 Task: Define due dates for tasks focused on acquiring and integrating external data.
Action: Mouse moved to (113, 269)
Screenshot: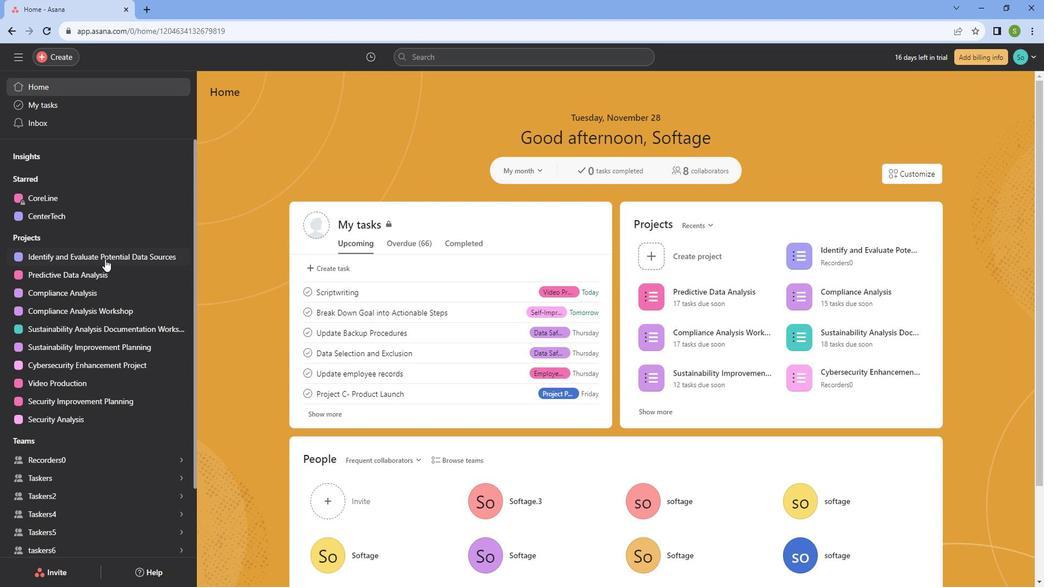 
Action: Mouse pressed left at (113, 269)
Screenshot: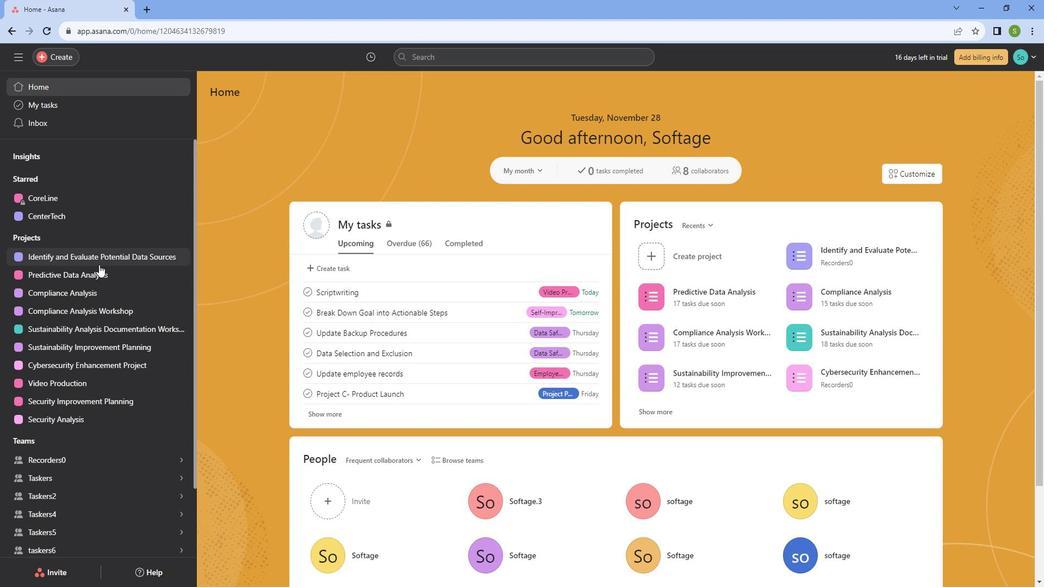
Action: Mouse moved to (275, 335)
Screenshot: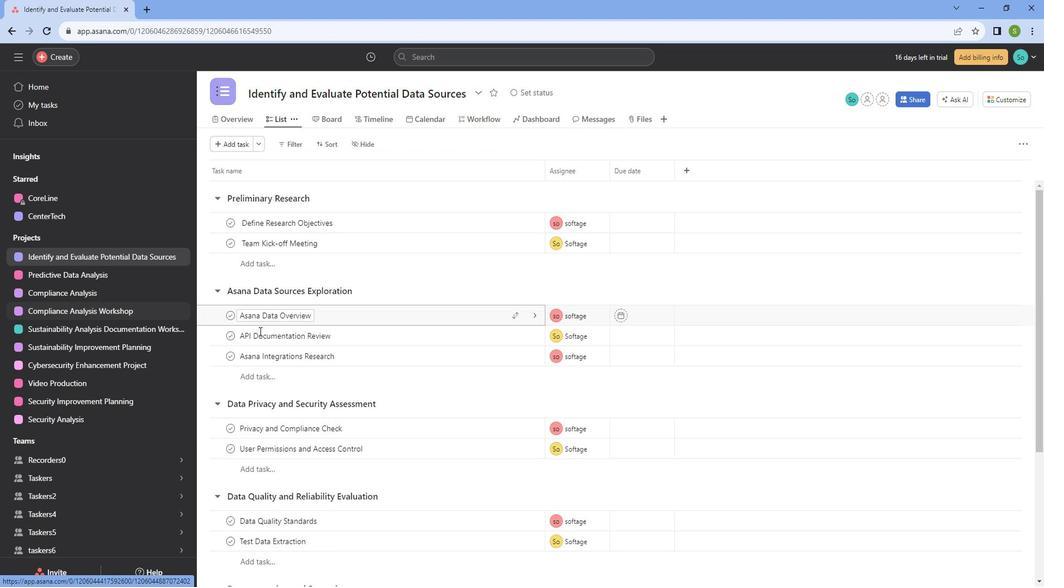 
Action: Mouse scrolled (275, 335) with delta (0, 0)
Screenshot: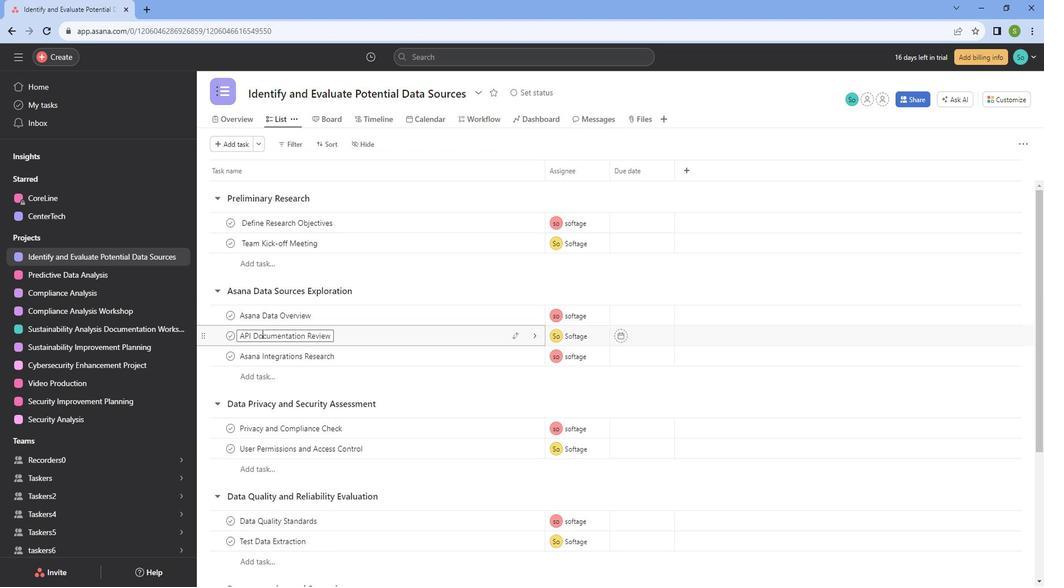 
Action: Mouse scrolled (275, 335) with delta (0, 0)
Screenshot: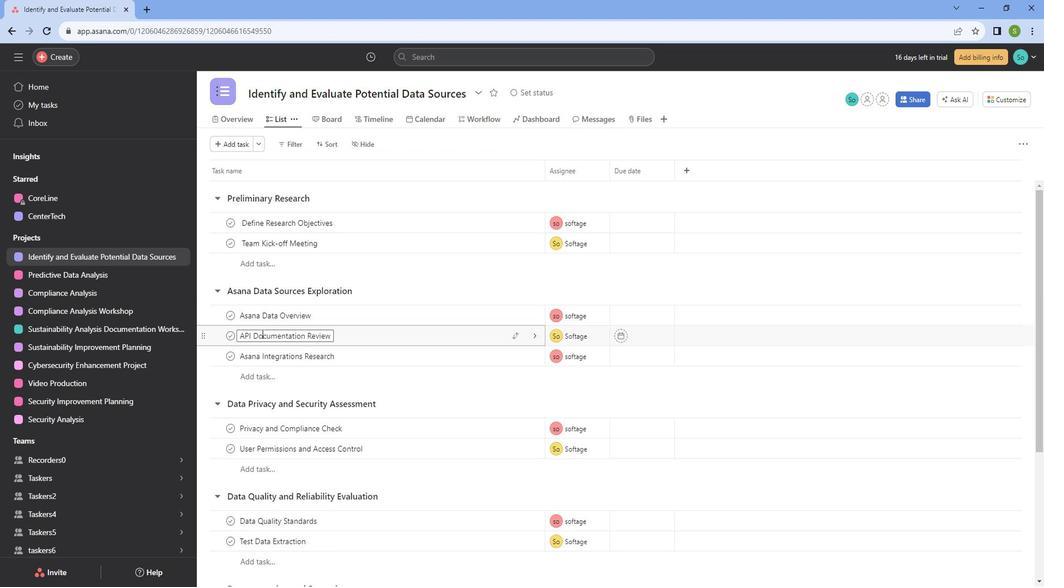 
Action: Mouse scrolled (275, 335) with delta (0, 0)
Screenshot: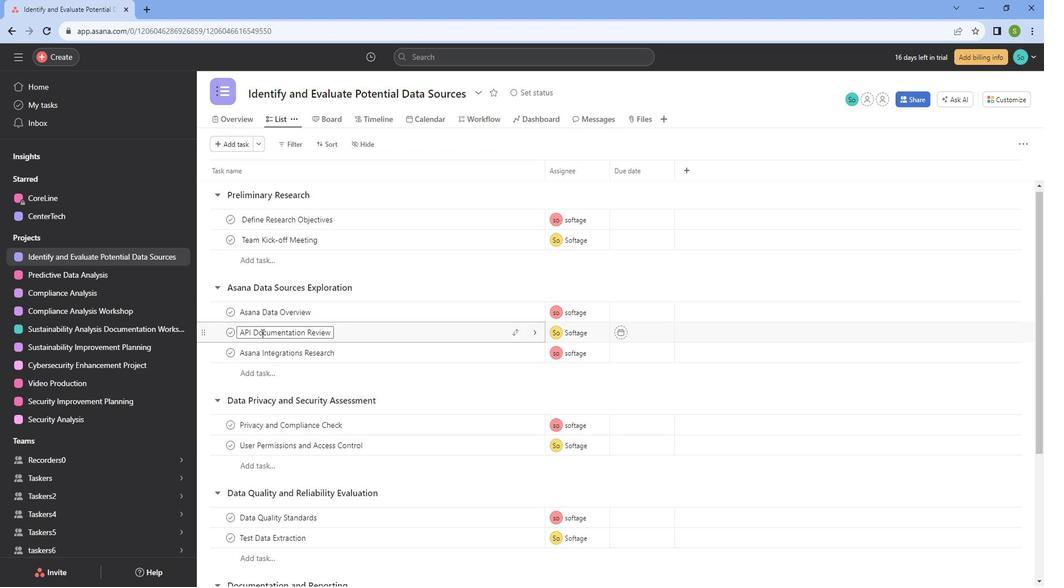
Action: Mouse scrolled (275, 335) with delta (0, 0)
Screenshot: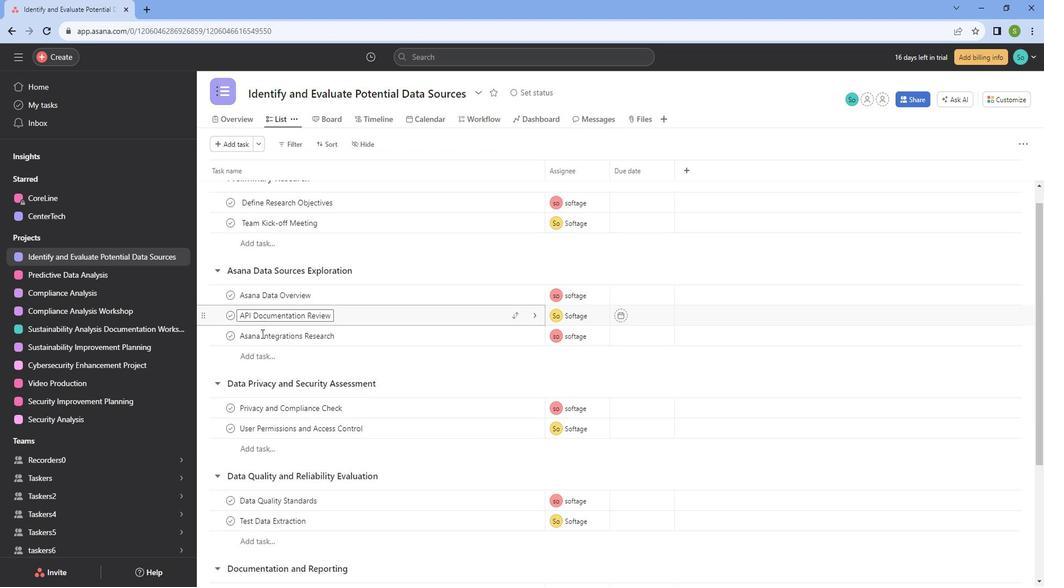 
Action: Mouse scrolled (275, 336) with delta (0, 0)
Screenshot: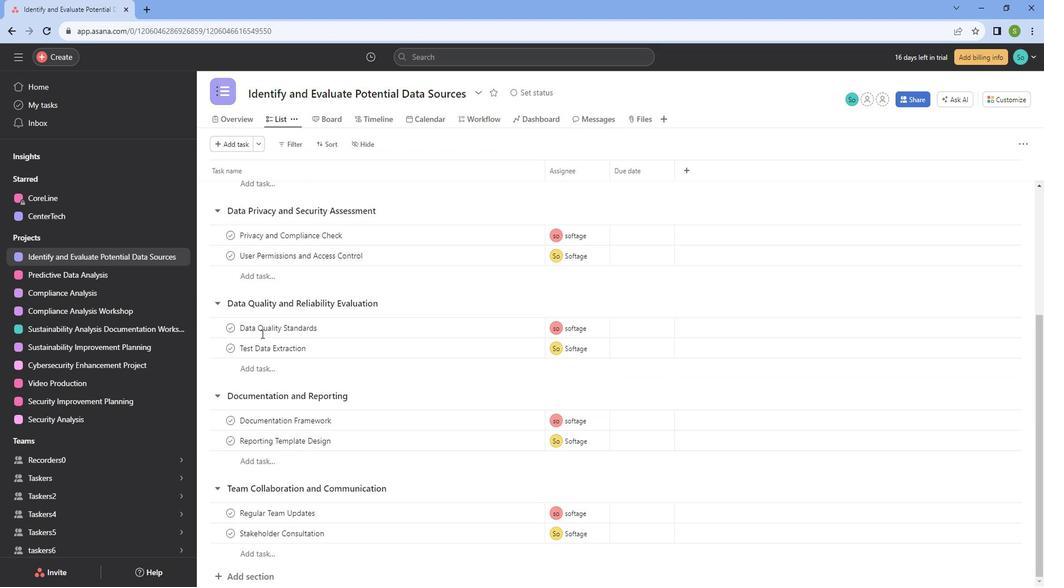 
Action: Mouse scrolled (275, 335) with delta (0, 0)
Screenshot: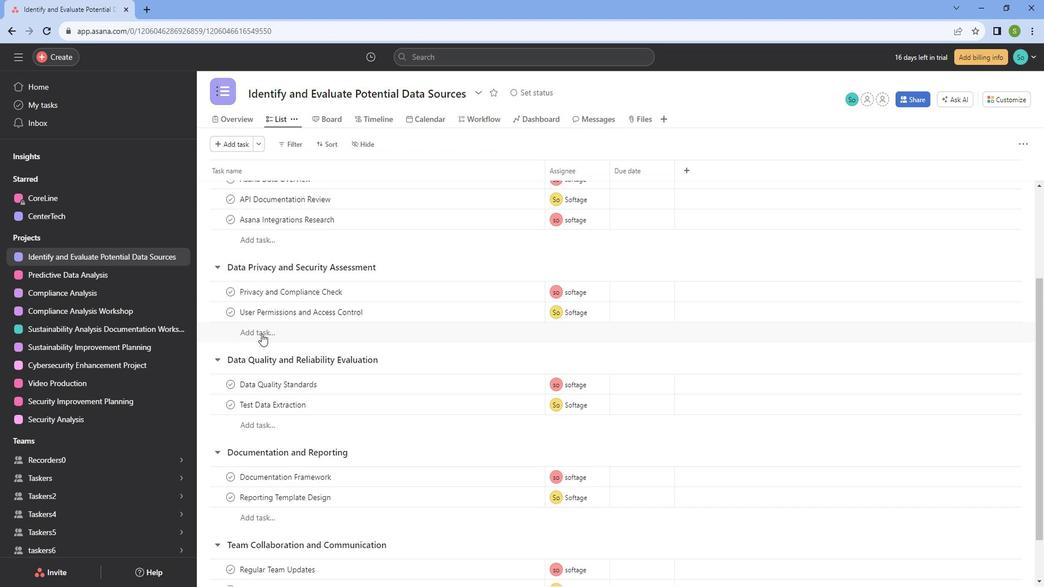 
Action: Mouse moved to (648, 331)
Screenshot: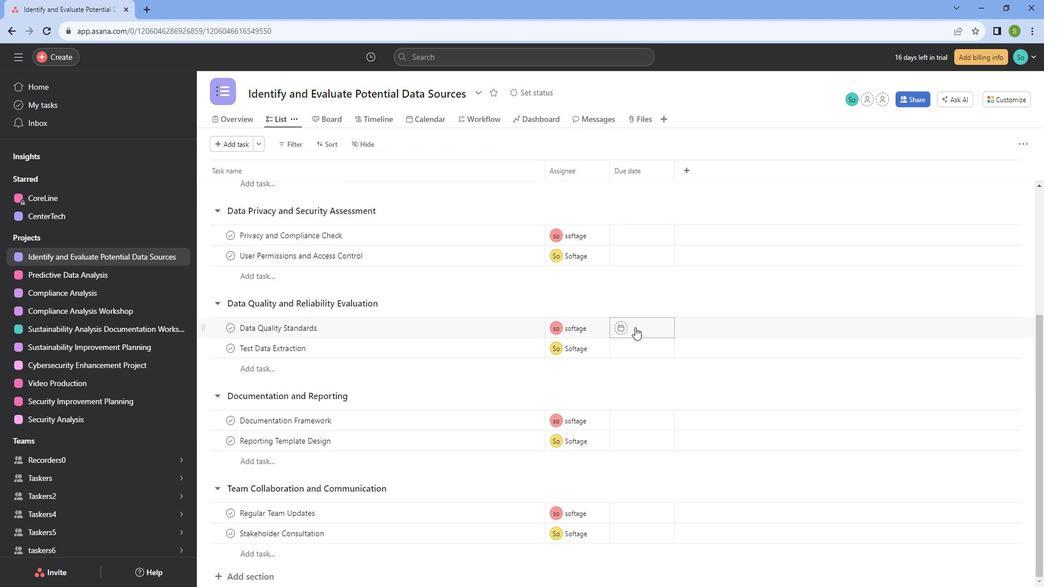 
Action: Mouse pressed left at (648, 331)
Screenshot: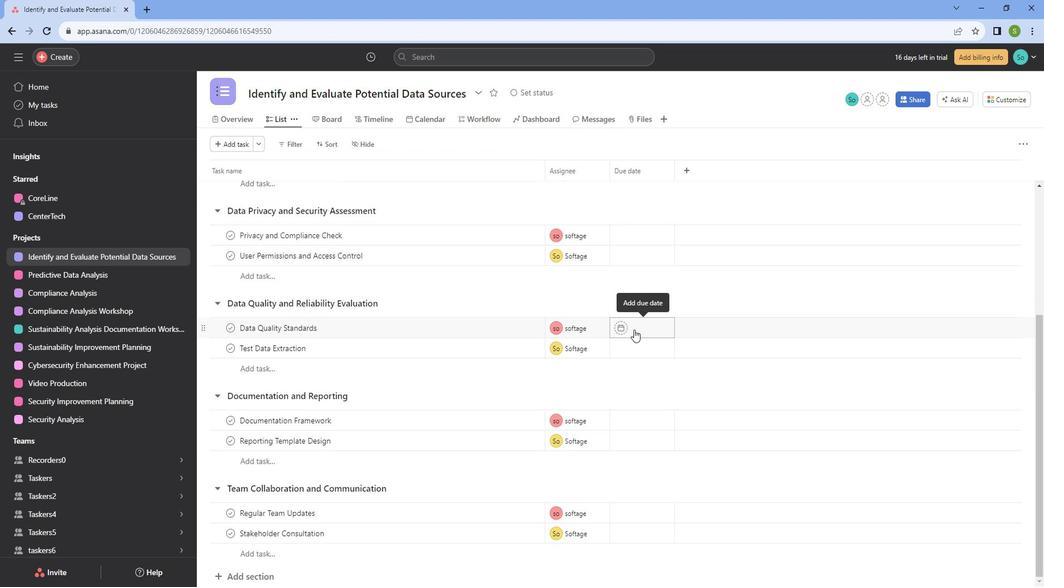 
Action: Mouse moved to (759, 386)
Screenshot: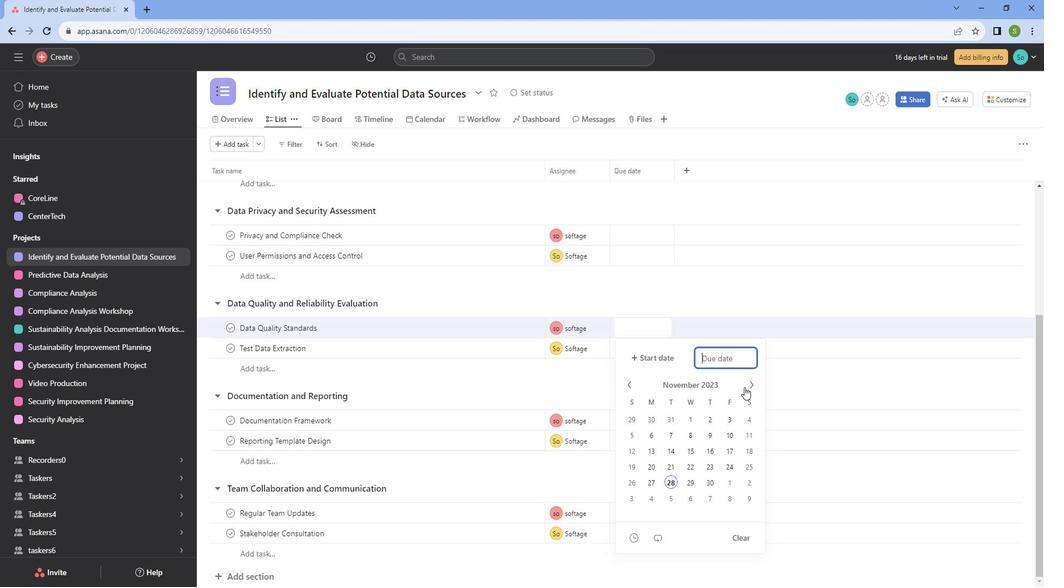 
Action: Mouse pressed left at (759, 386)
Screenshot: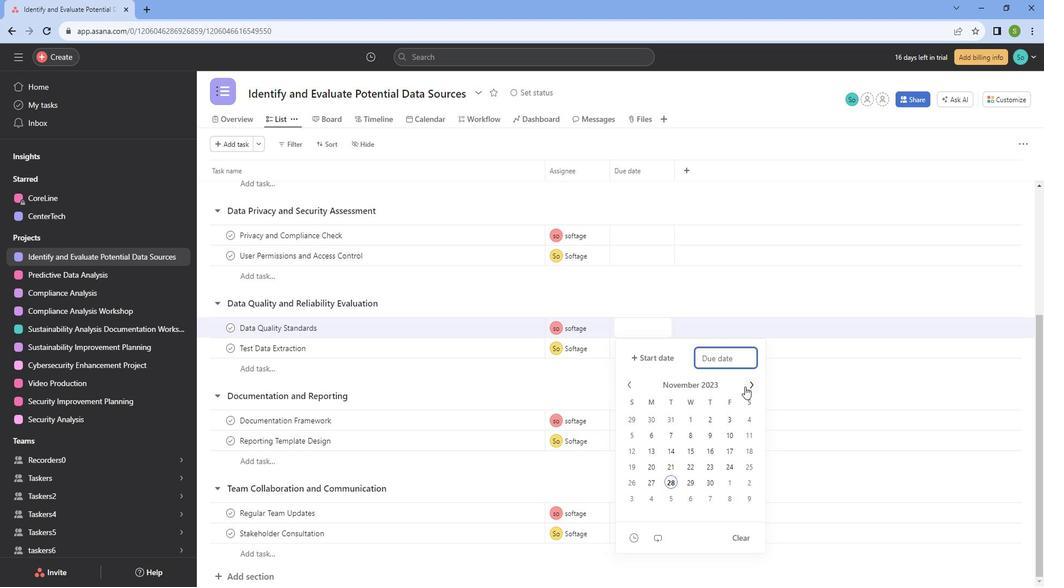 
Action: Mouse pressed left at (759, 386)
Screenshot: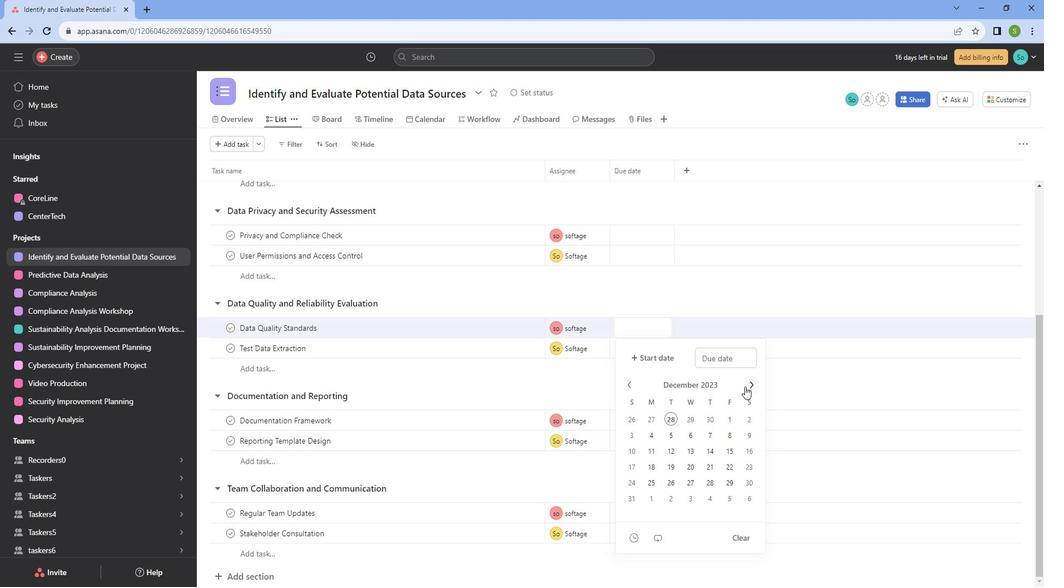 
Action: Mouse moved to (639, 383)
Screenshot: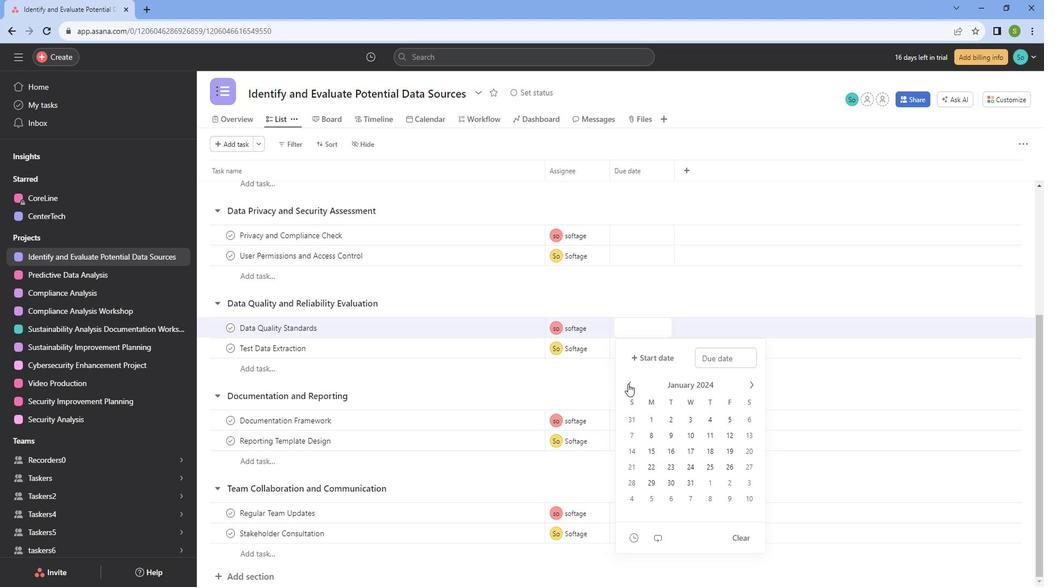 
Action: Mouse pressed left at (639, 383)
Screenshot: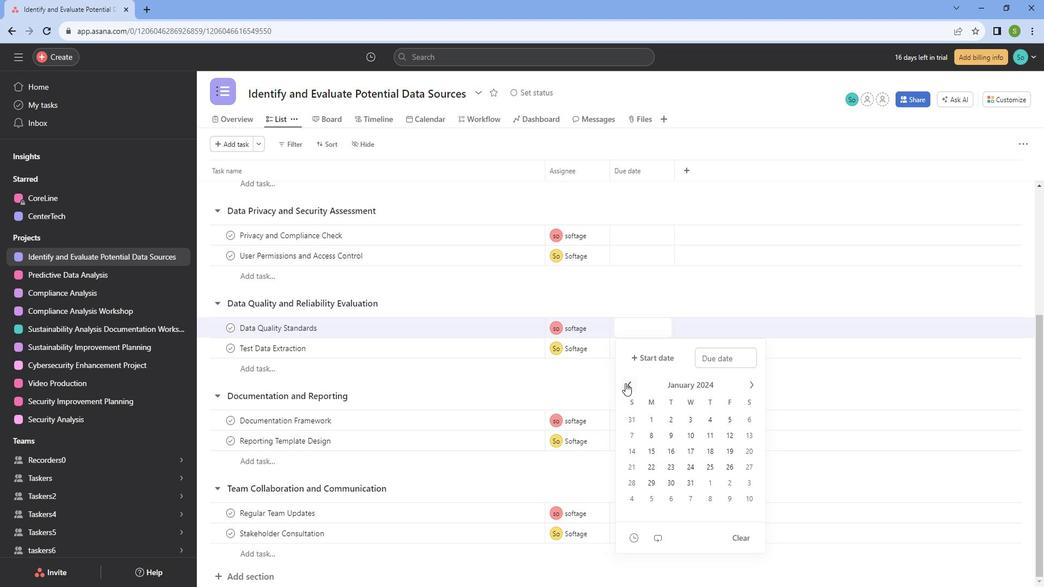 
Action: Mouse moved to (684, 449)
Screenshot: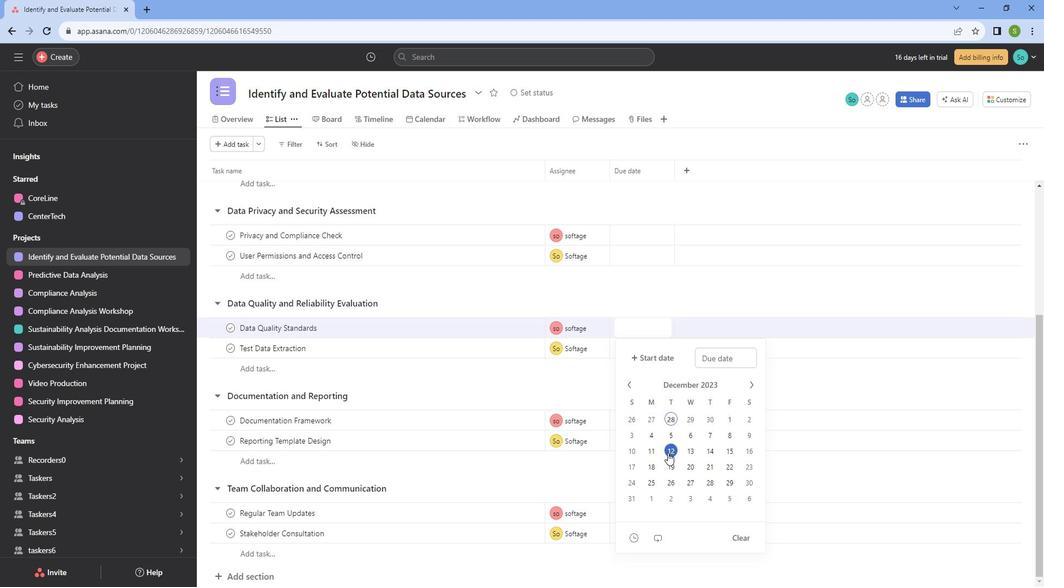 
Action: Mouse pressed left at (684, 449)
Screenshot: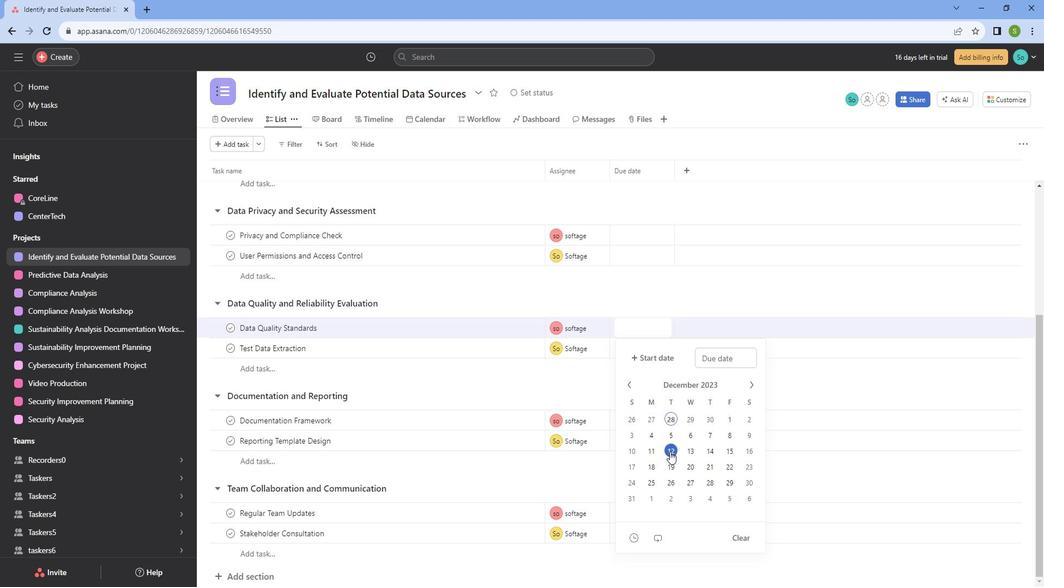 
Action: Mouse moved to (664, 449)
Screenshot: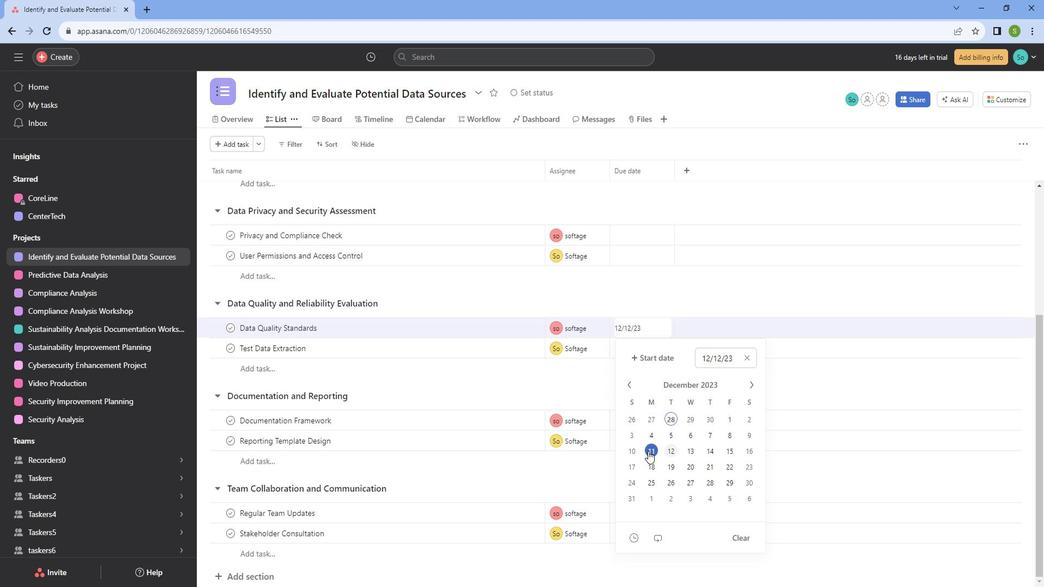 
Action: Mouse pressed left at (664, 449)
Screenshot: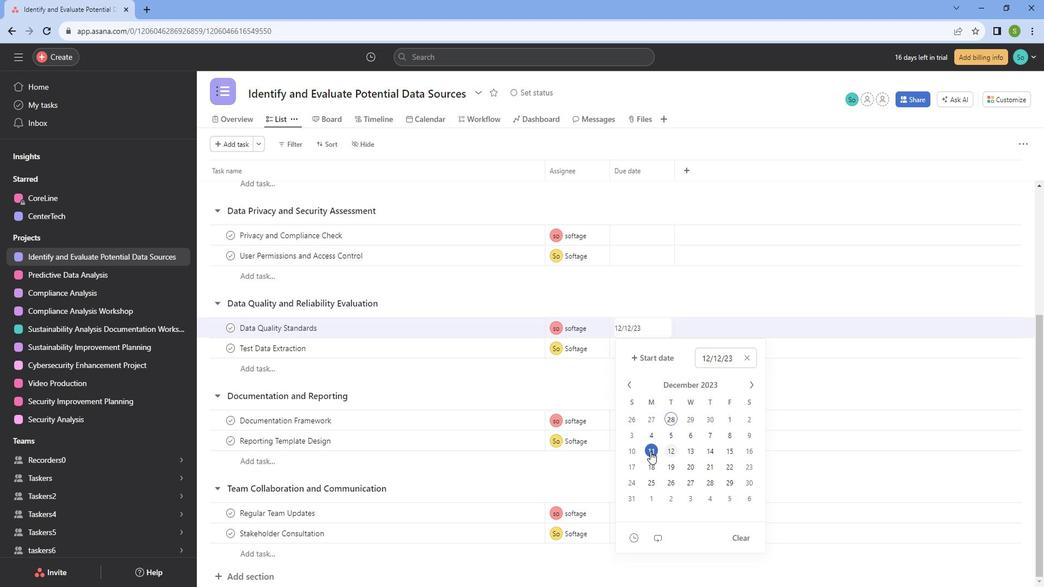 
Action: Mouse moved to (602, 389)
Screenshot: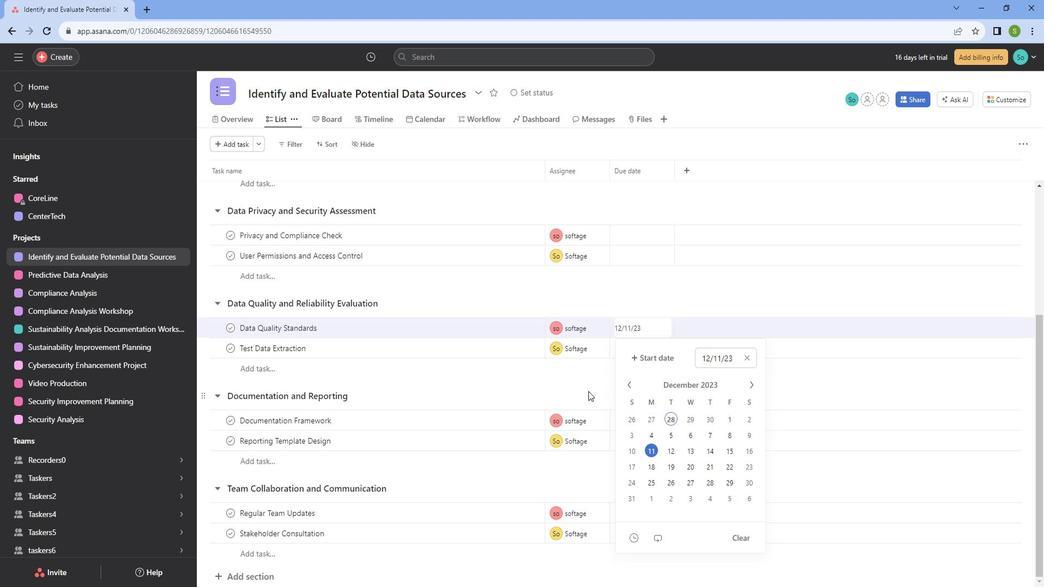 
Action: Mouse pressed left at (602, 389)
Screenshot: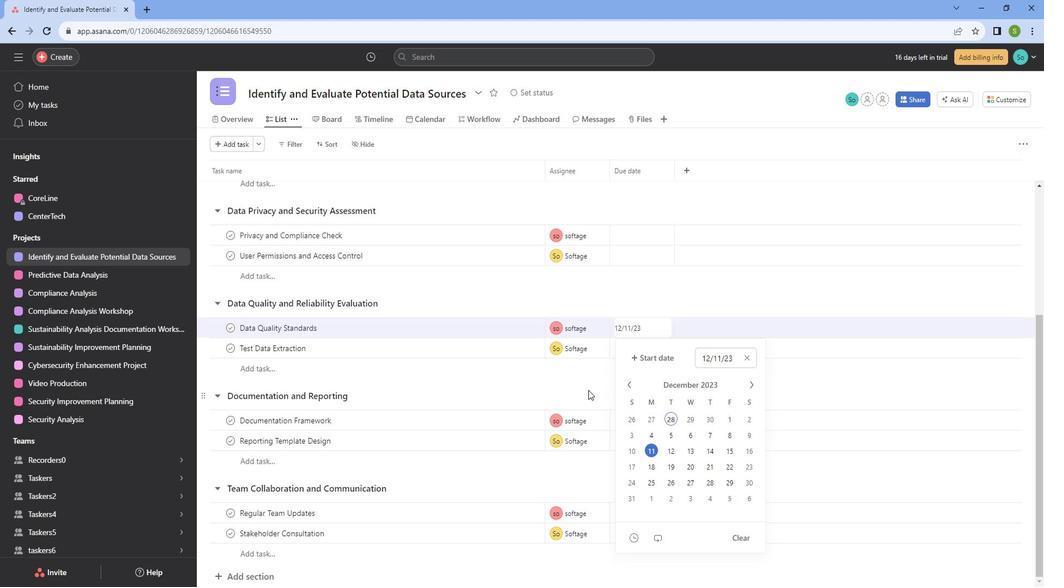 
Action: Mouse moved to (642, 348)
Screenshot: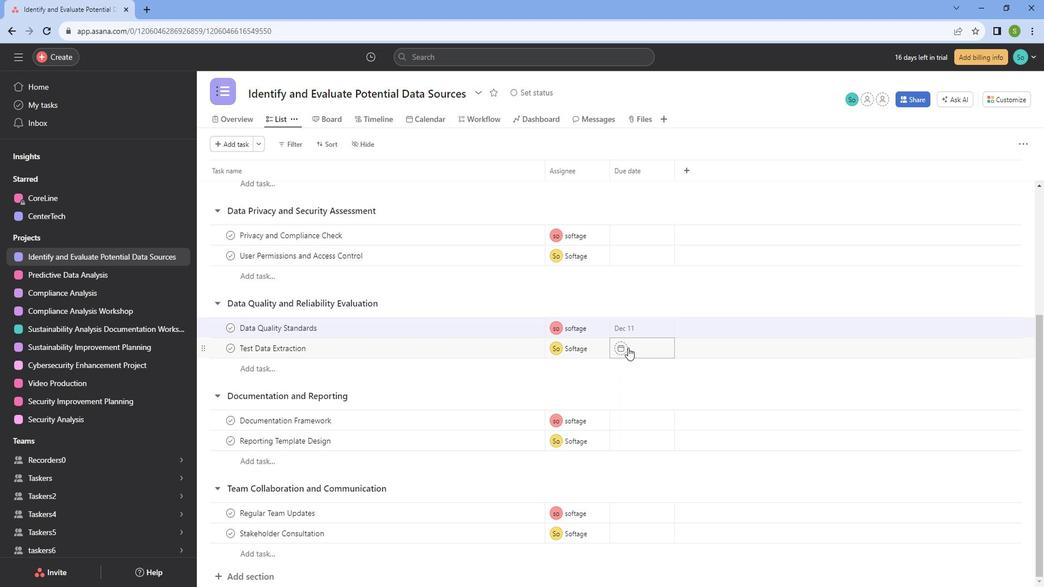 
Action: Mouse pressed left at (642, 348)
Screenshot: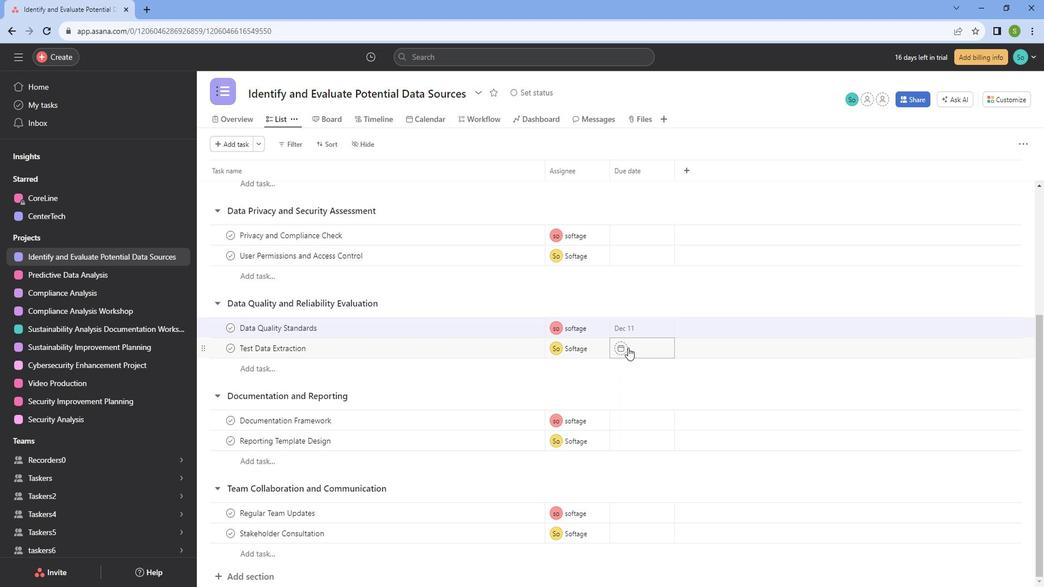 
Action: Mouse moved to (757, 402)
Screenshot: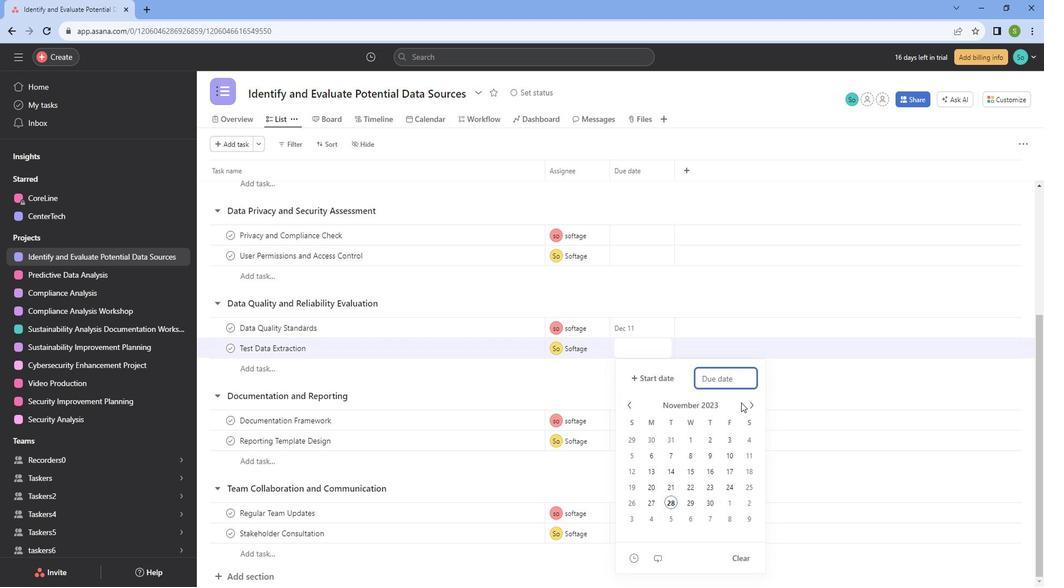 
Action: Mouse pressed left at (757, 402)
Screenshot: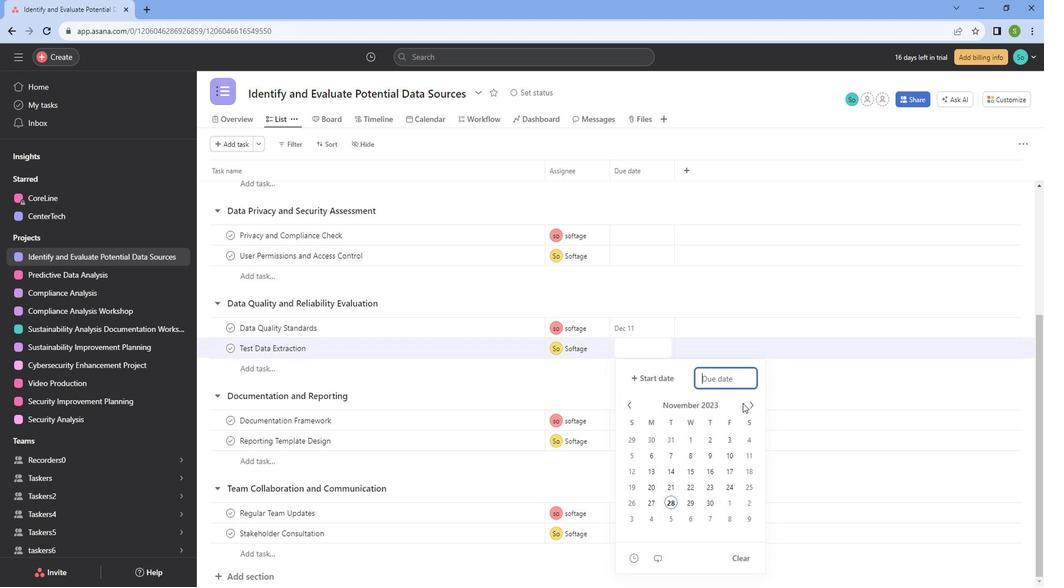 
Action: Mouse moved to (763, 401)
Screenshot: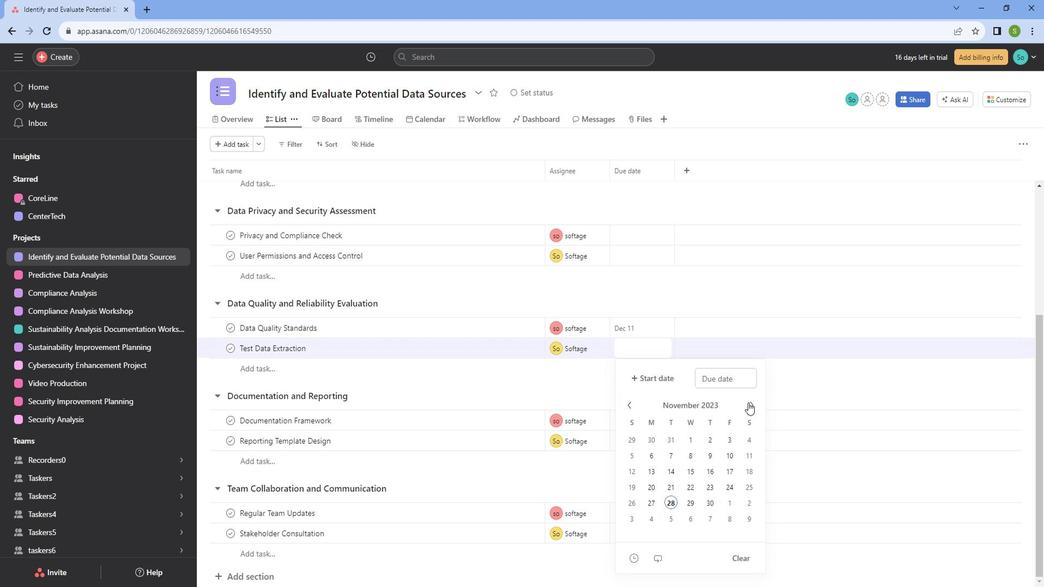 
Action: Mouse pressed left at (763, 401)
Screenshot: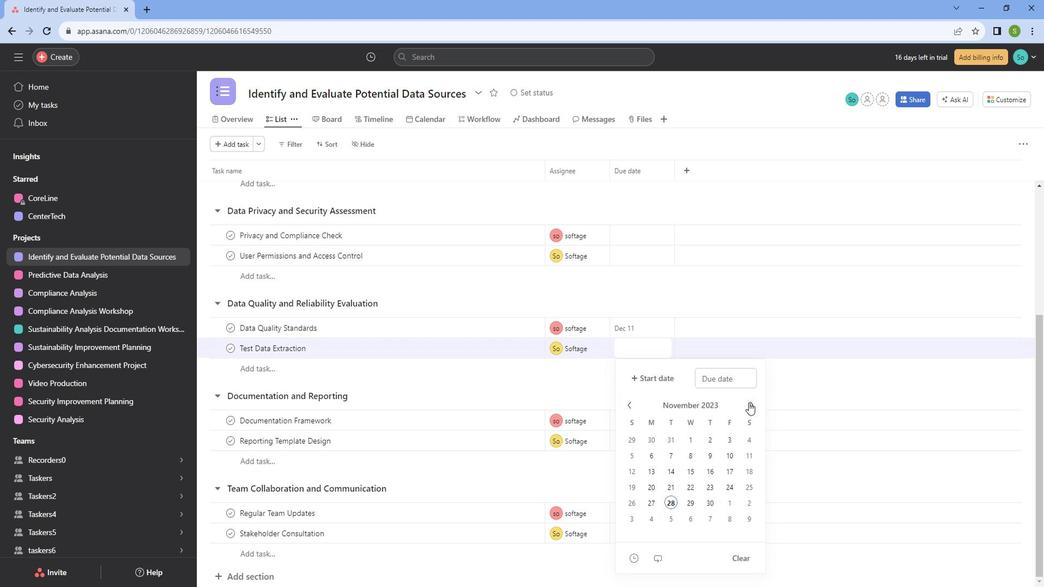 
Action: Mouse moved to (667, 469)
Screenshot: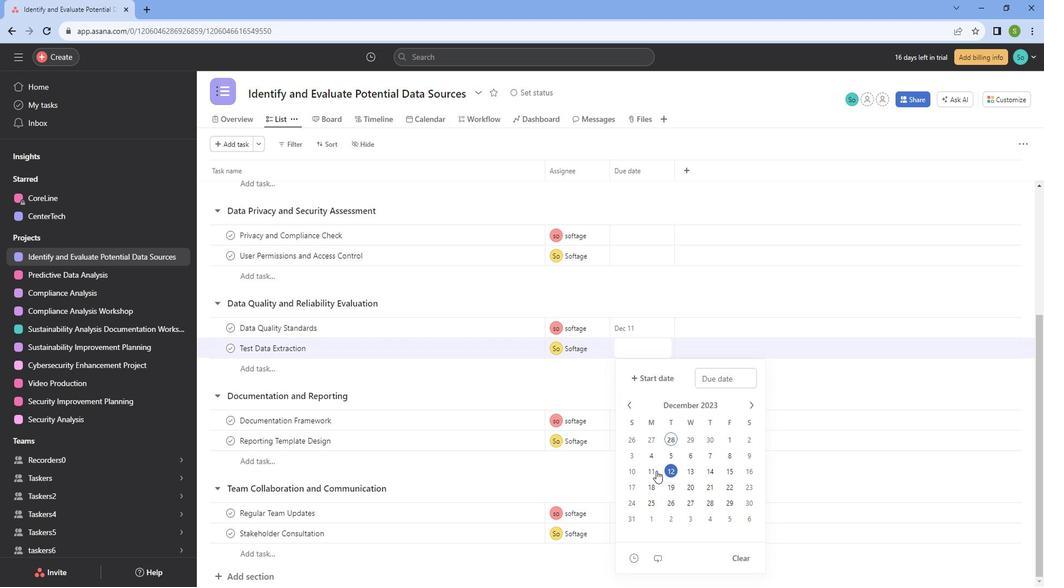
Action: Mouse pressed left at (667, 469)
Screenshot: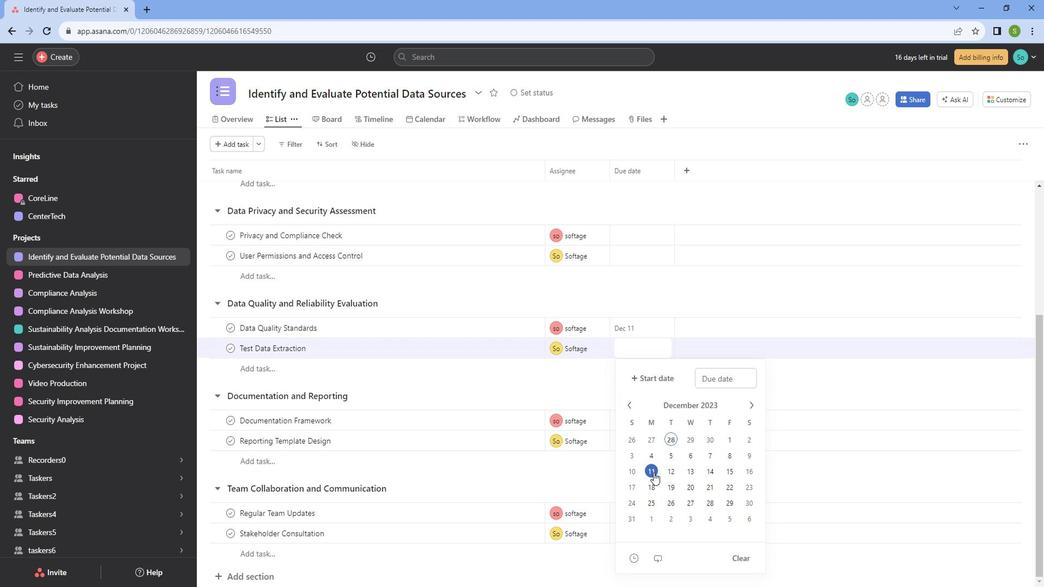 
Action: Mouse moved to (598, 386)
Screenshot: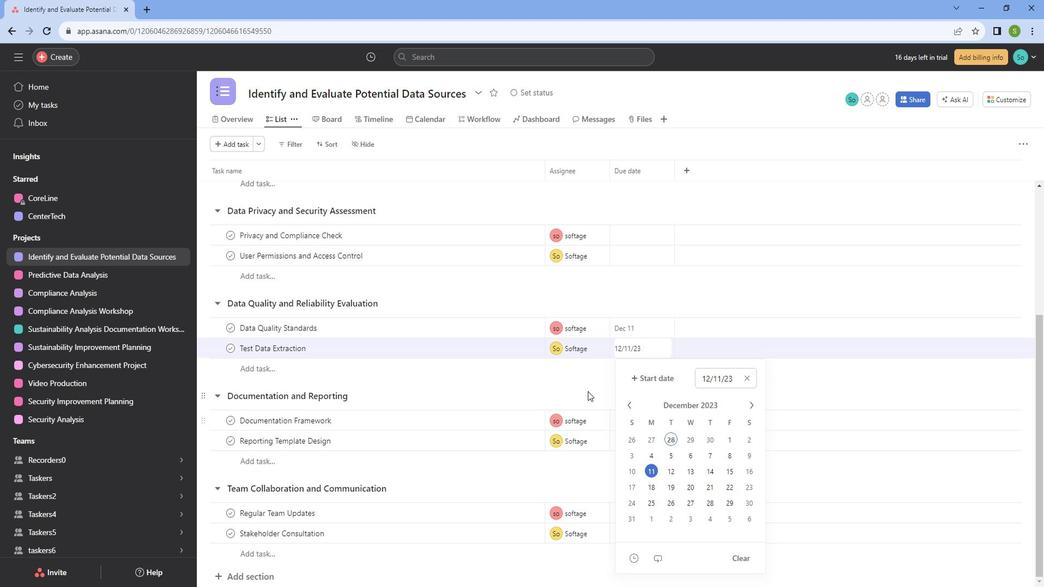 
Action: Mouse pressed left at (598, 386)
Screenshot: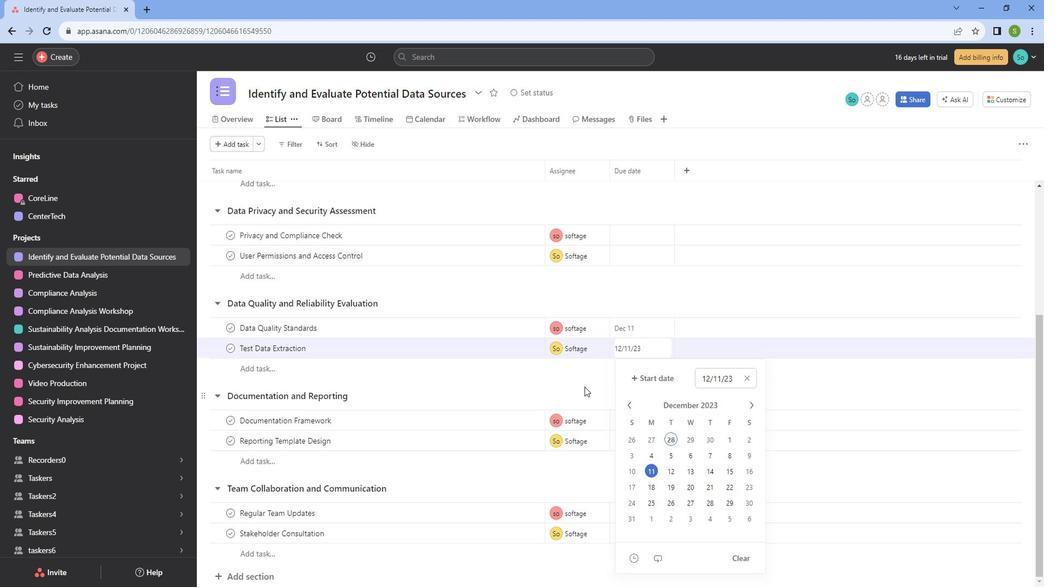 
Action: Mouse scrolled (598, 386) with delta (0, 0)
Screenshot: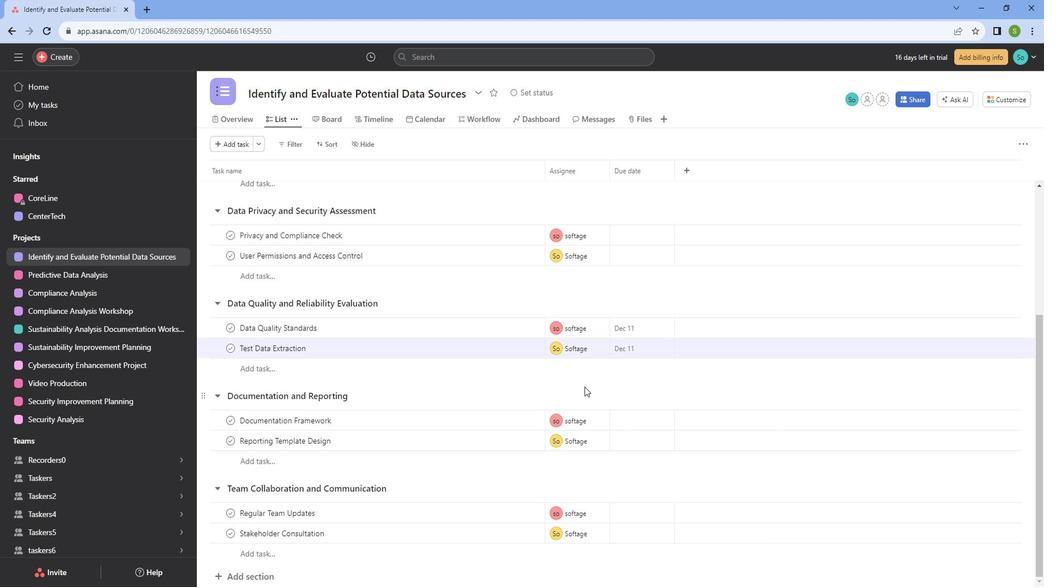 
Action: Mouse scrolled (598, 386) with delta (0, 0)
Screenshot: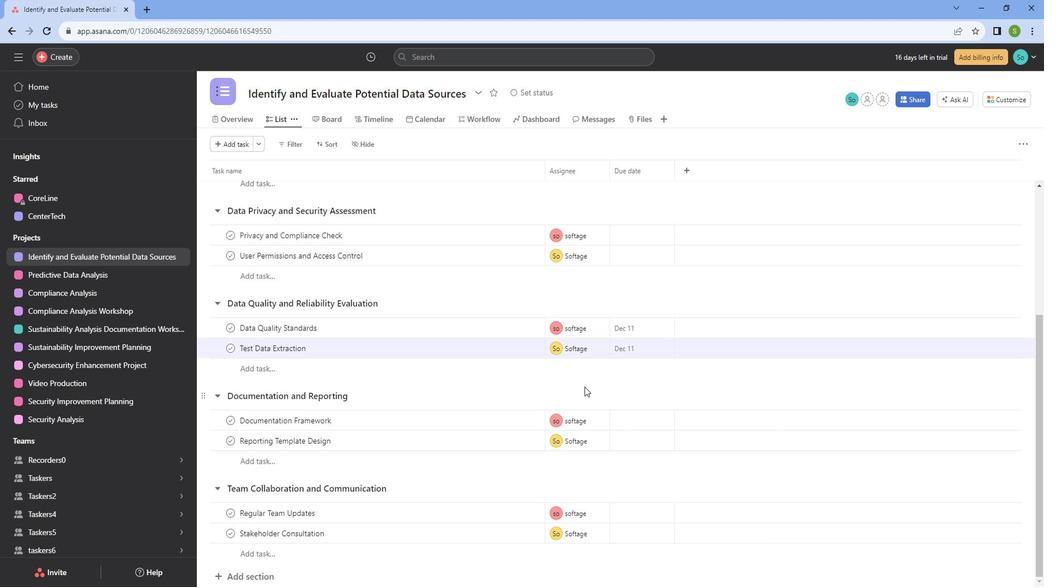 
Action: Mouse scrolled (598, 386) with delta (0, 0)
Screenshot: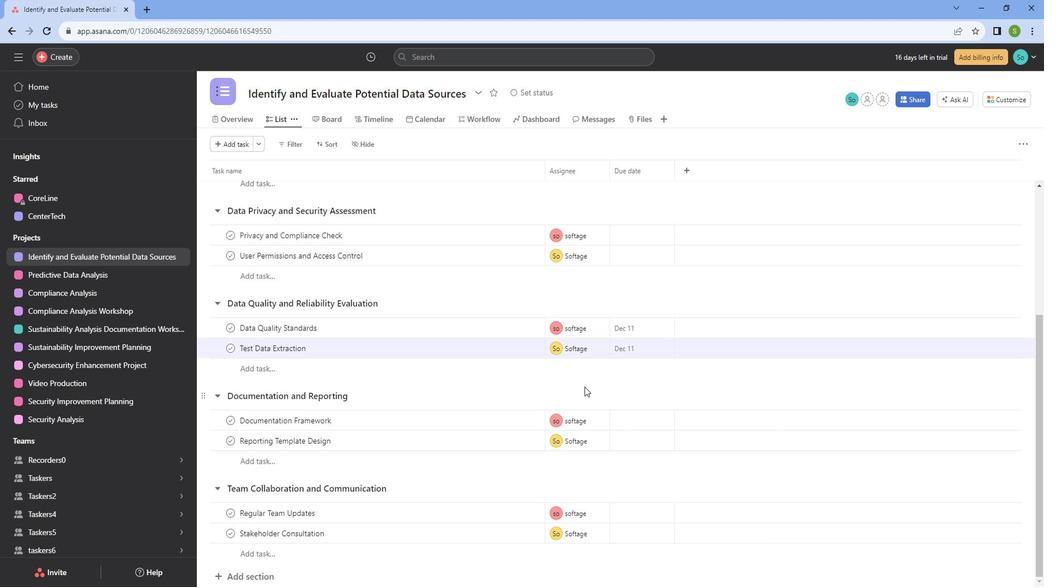 
Action: Mouse moved to (658, 424)
Screenshot: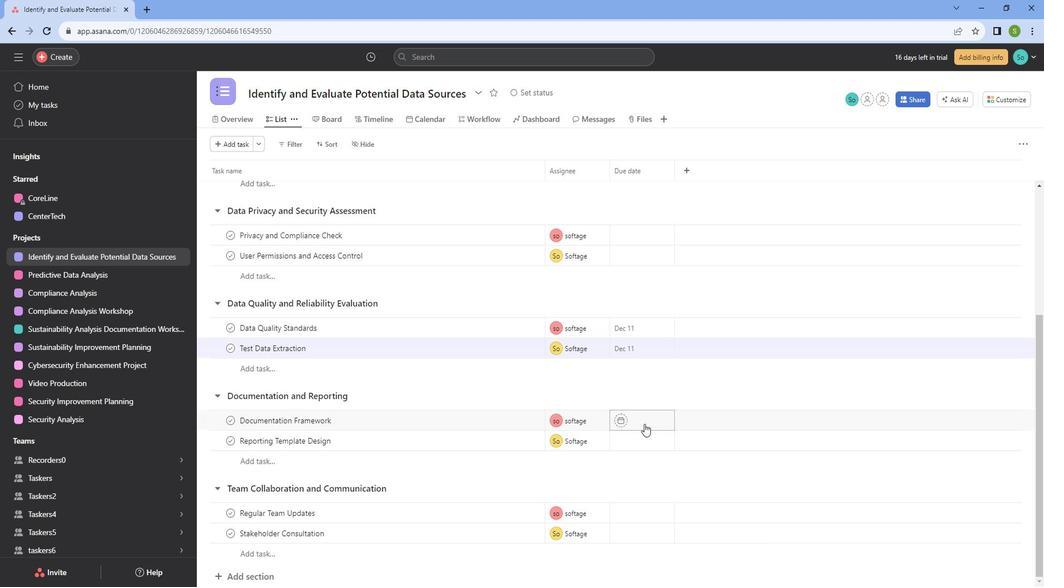 
Action: Mouse pressed left at (658, 424)
Screenshot: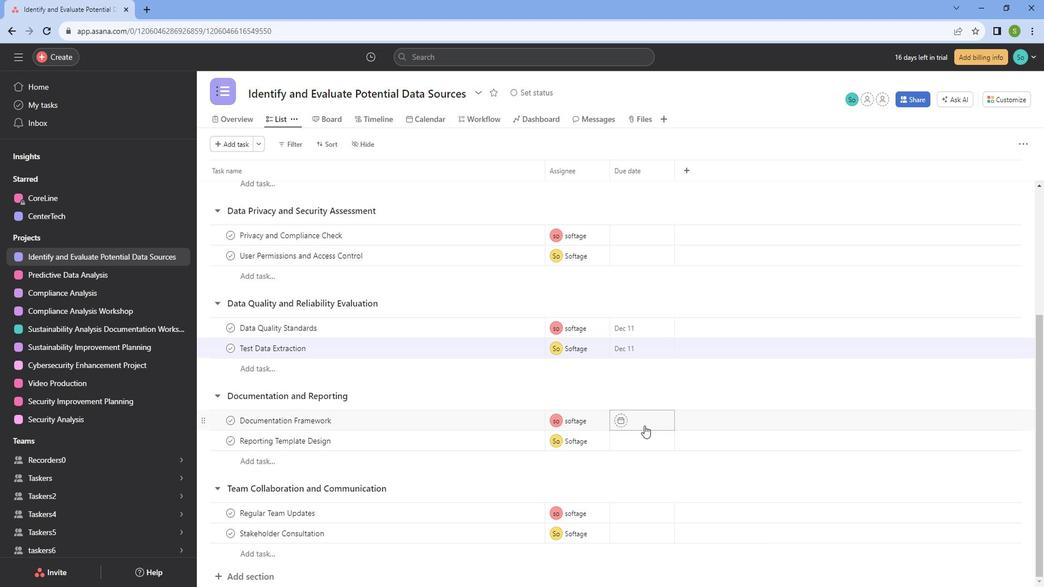 
Action: Mouse moved to (767, 244)
Screenshot: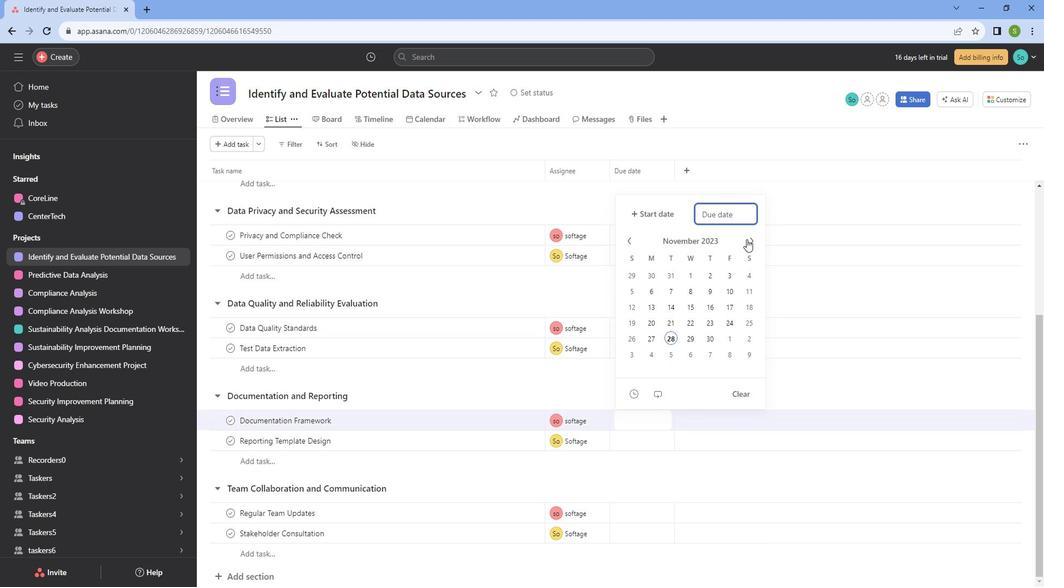 
Action: Mouse pressed left at (767, 244)
Screenshot: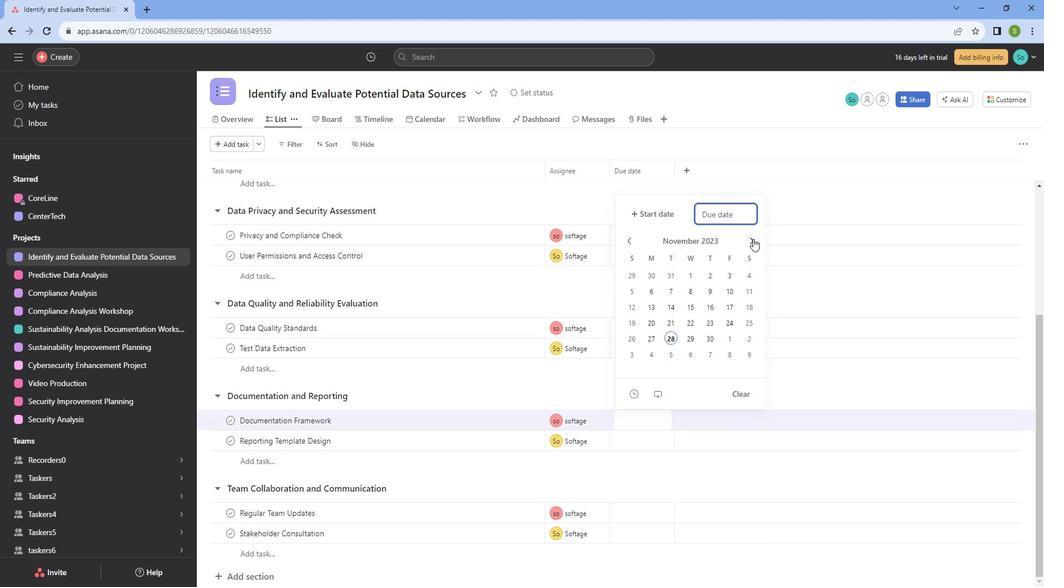 
Action: Mouse moved to (686, 313)
Screenshot: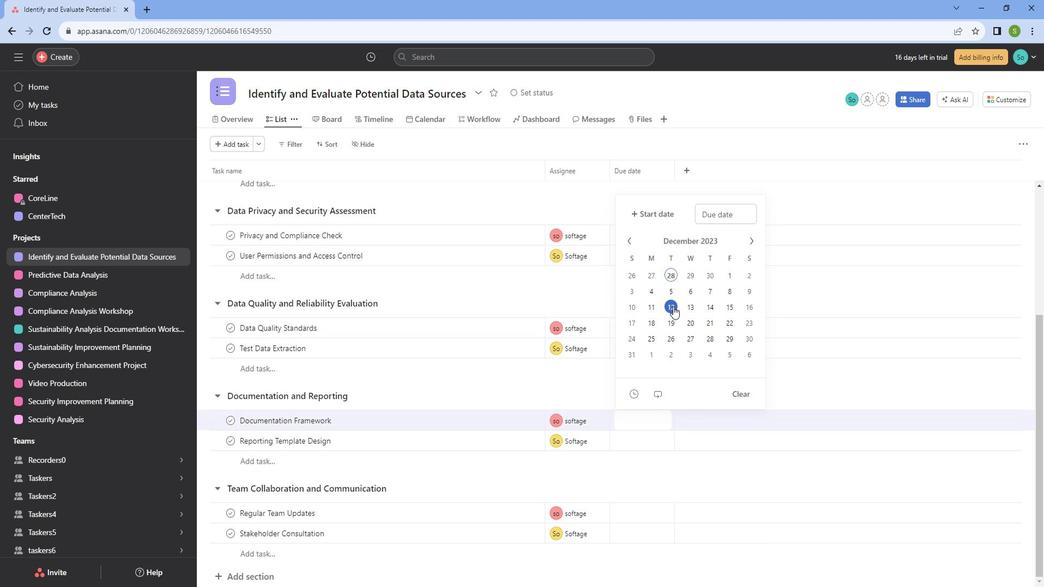 
Action: Mouse pressed left at (686, 313)
Screenshot: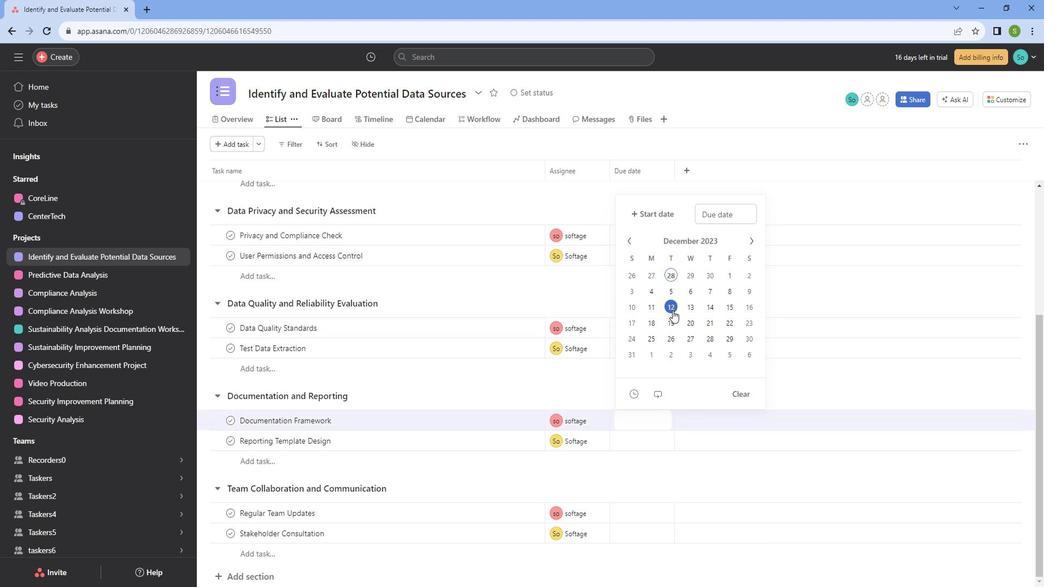 
Action: Mouse moved to (600, 473)
Screenshot: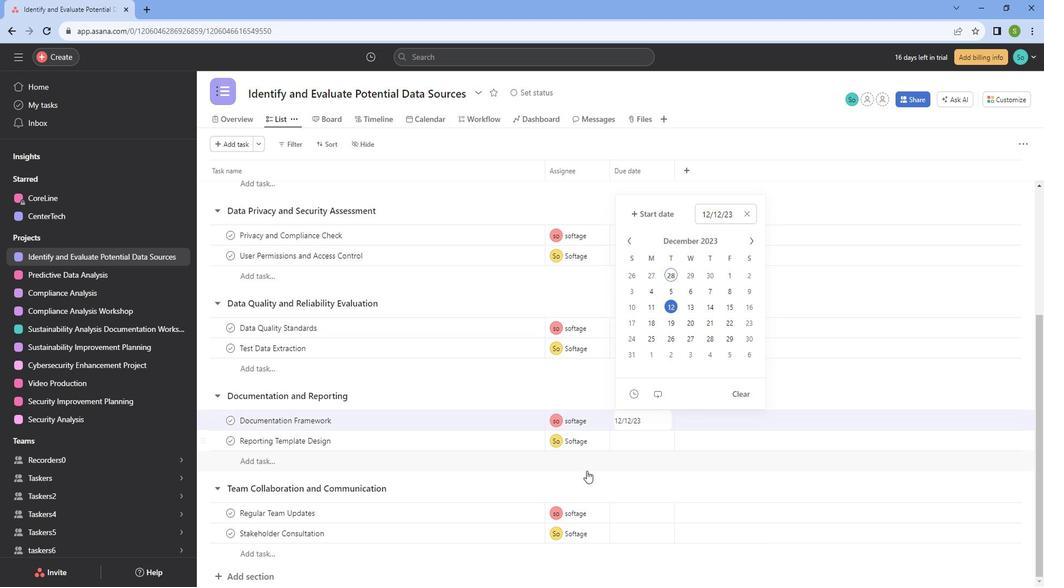 
Action: Mouse pressed left at (600, 473)
Screenshot: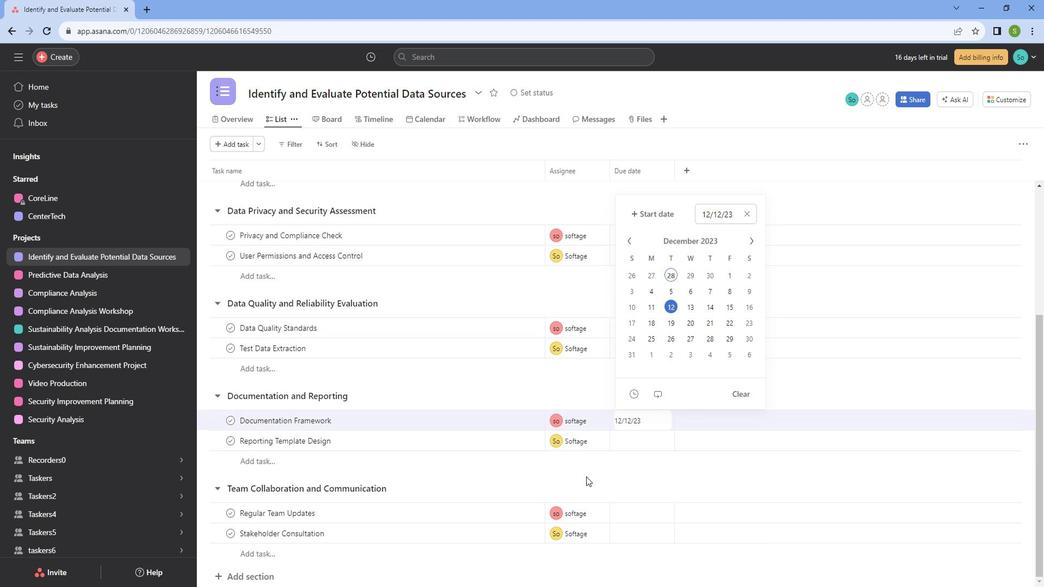 
Action: Mouse moved to (640, 432)
Screenshot: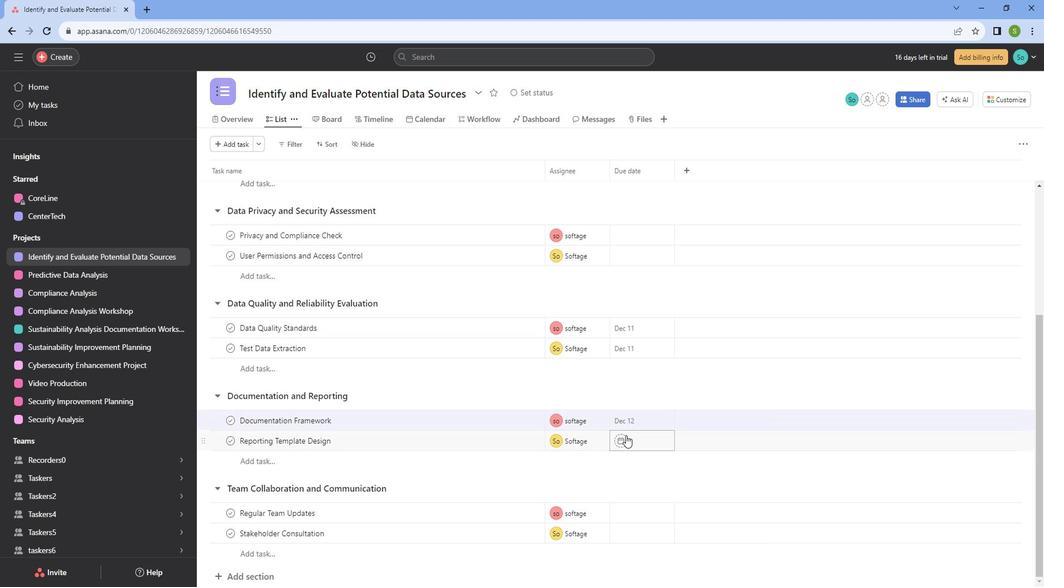 
Action: Mouse pressed left at (640, 432)
Screenshot: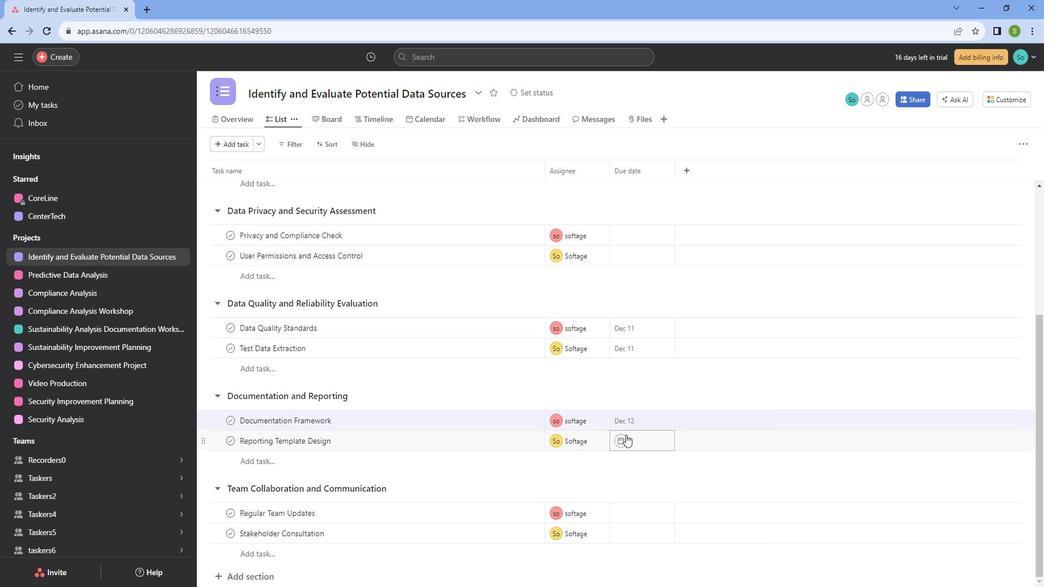 
Action: Mouse moved to (762, 265)
Screenshot: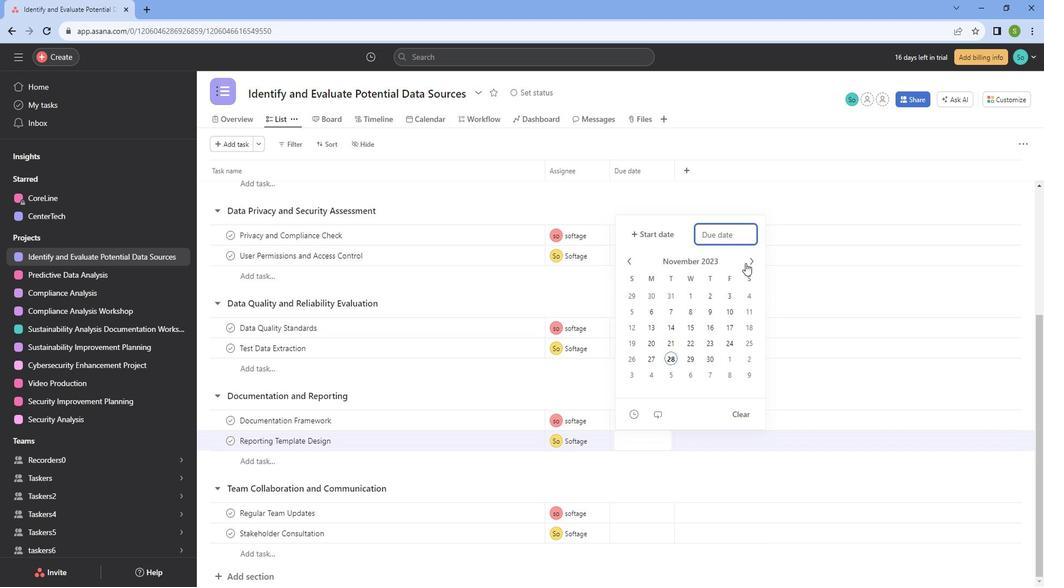 
Action: Mouse pressed left at (762, 265)
Screenshot: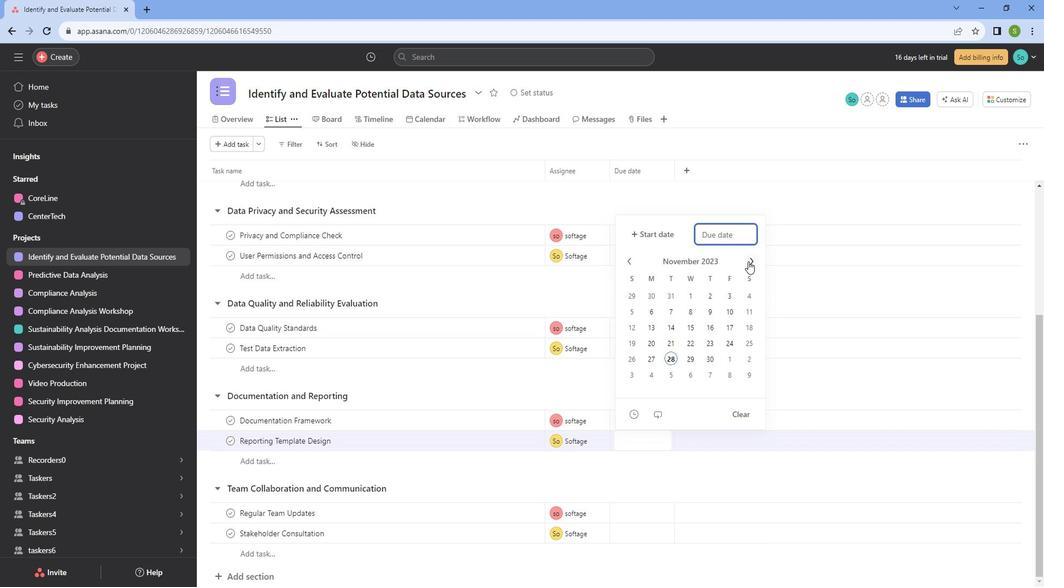 
Action: Mouse moved to (689, 335)
Screenshot: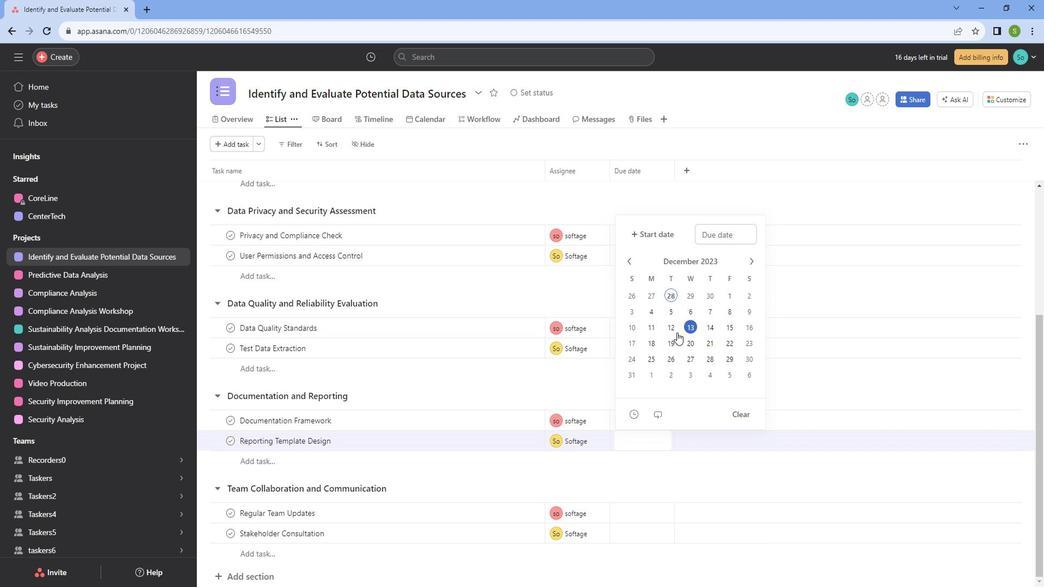 
Action: Mouse pressed left at (689, 335)
Screenshot: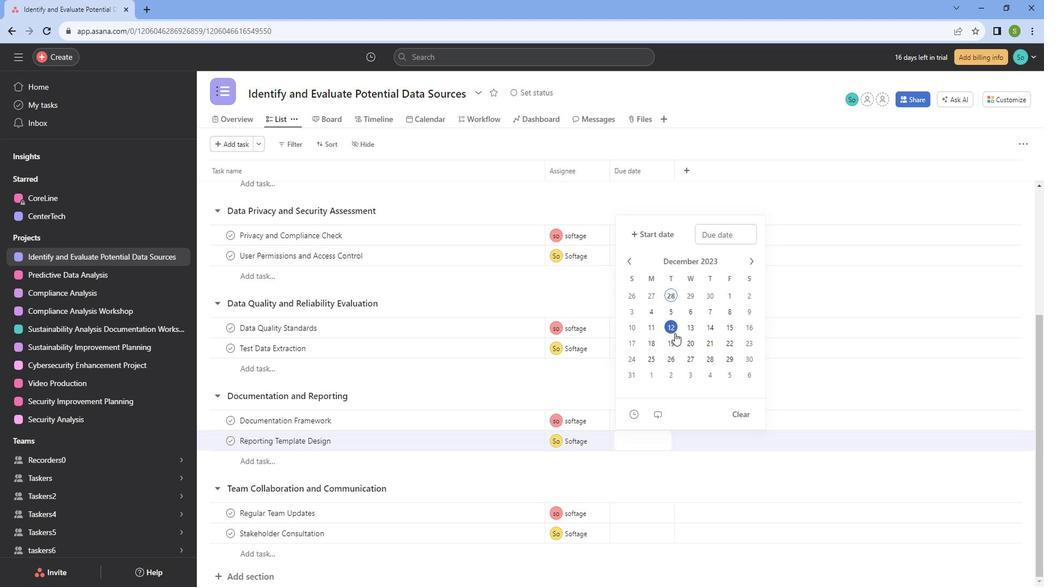 
Action: Mouse moved to (624, 479)
Screenshot: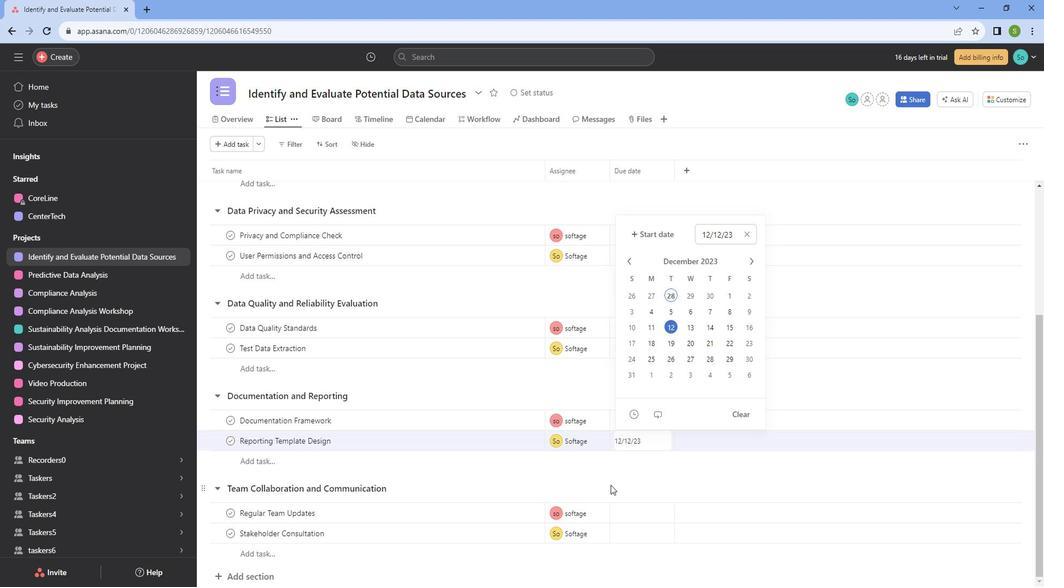 
Action: Mouse pressed left at (624, 479)
Screenshot: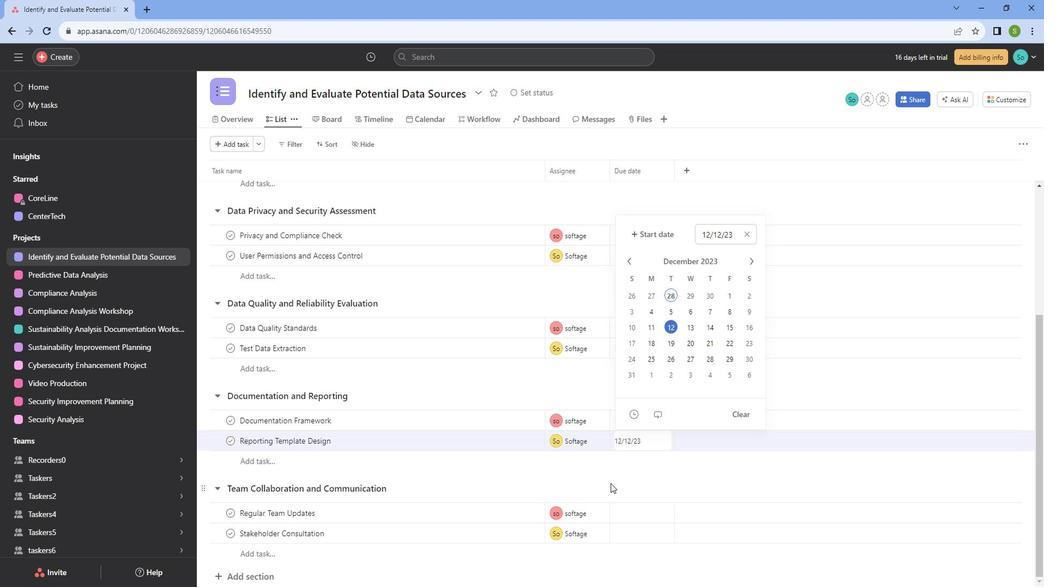 
Action: Mouse moved to (622, 472)
Screenshot: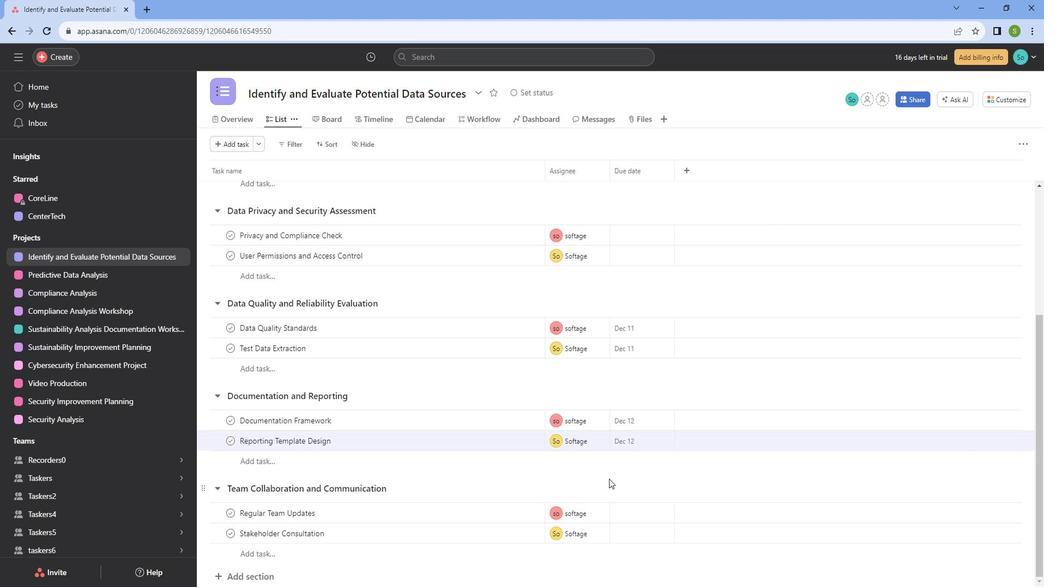 
Action: Mouse scrolled (622, 473) with delta (0, 0)
Screenshot: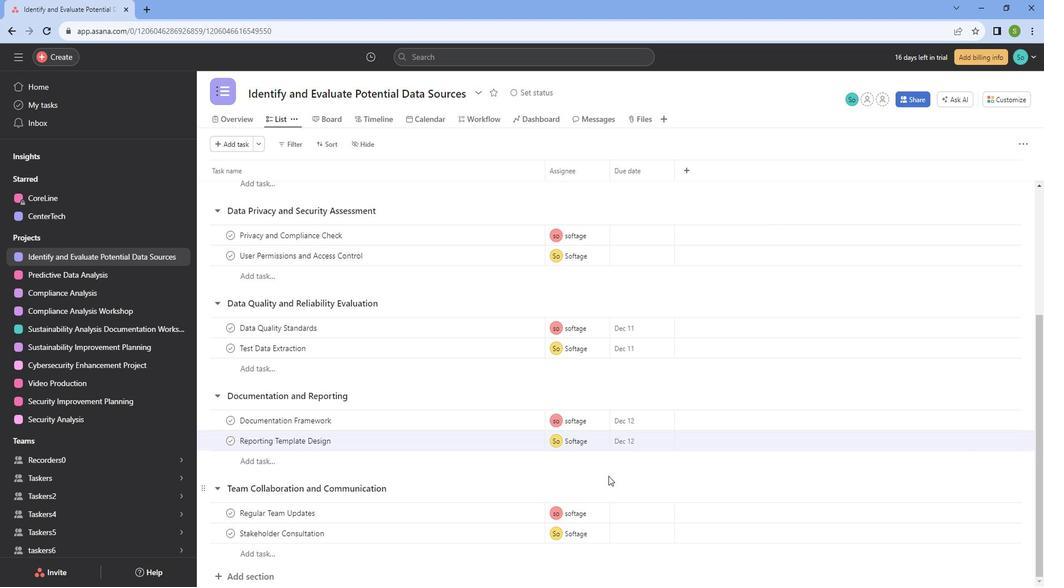 
Action: Mouse scrolled (622, 473) with delta (0, 0)
Screenshot: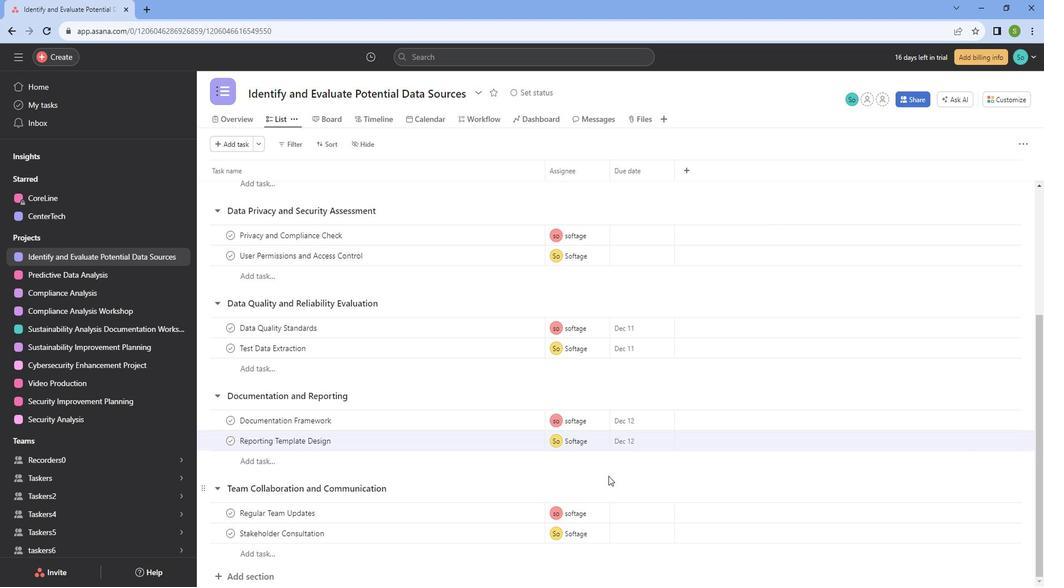 
Action: Mouse scrolled (622, 473) with delta (0, 0)
Screenshot: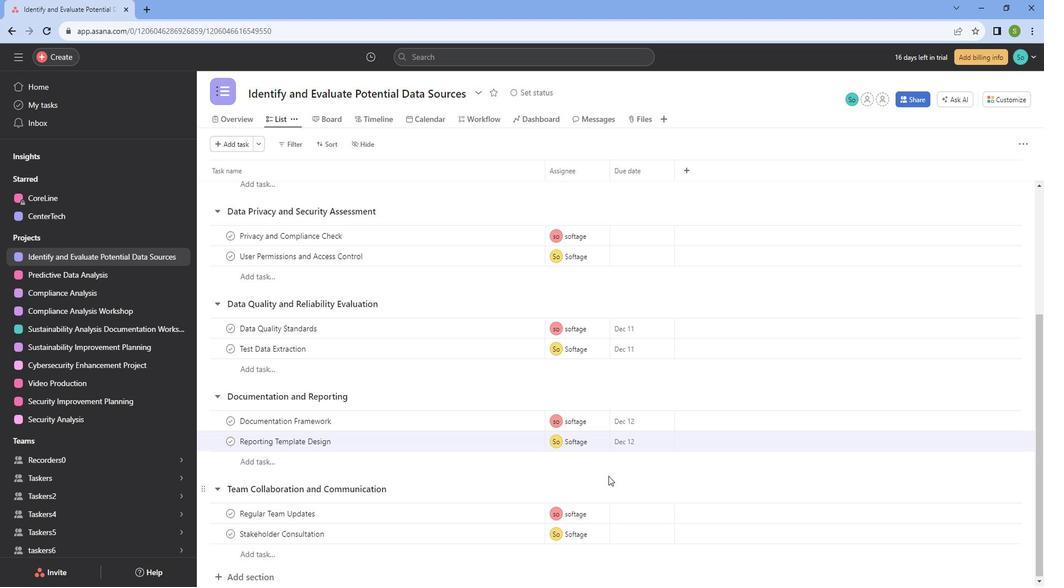 
Action: Mouse scrolled (622, 473) with delta (0, 0)
Screenshot: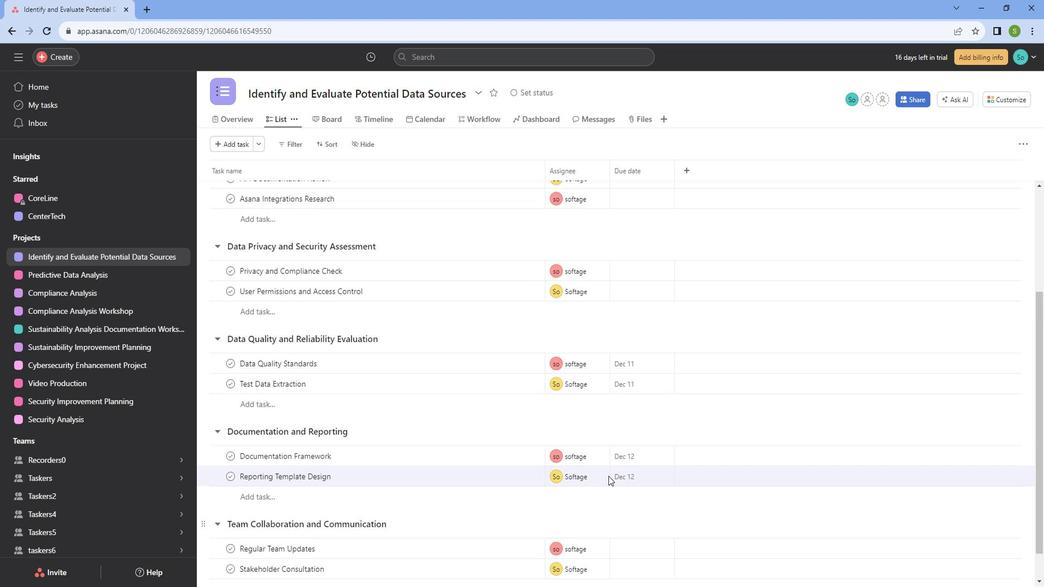 
Action: Mouse scrolled (622, 472) with delta (0, 0)
Screenshot: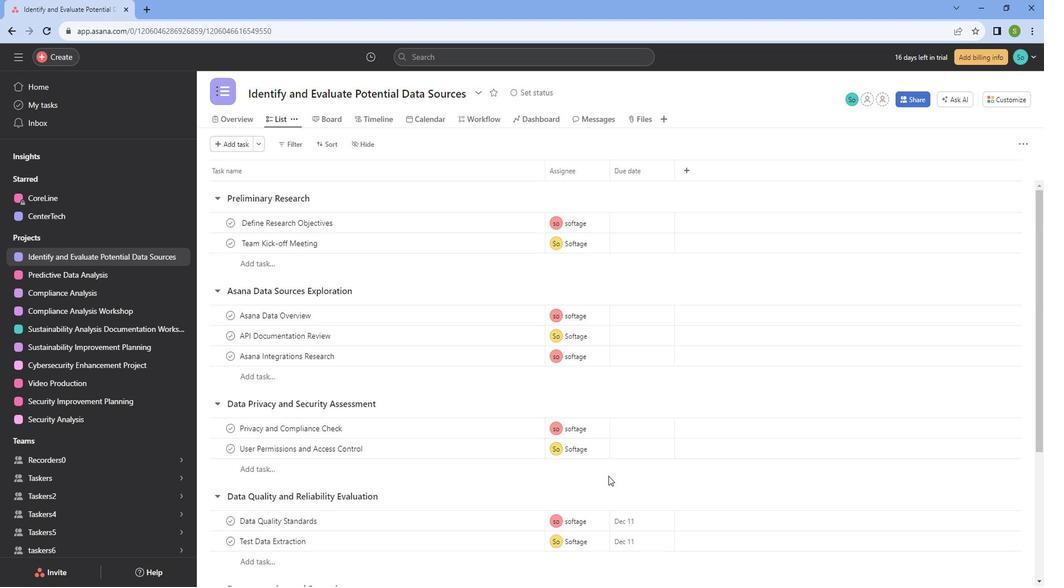 
Action: Mouse scrolled (622, 472) with delta (0, 0)
Screenshot: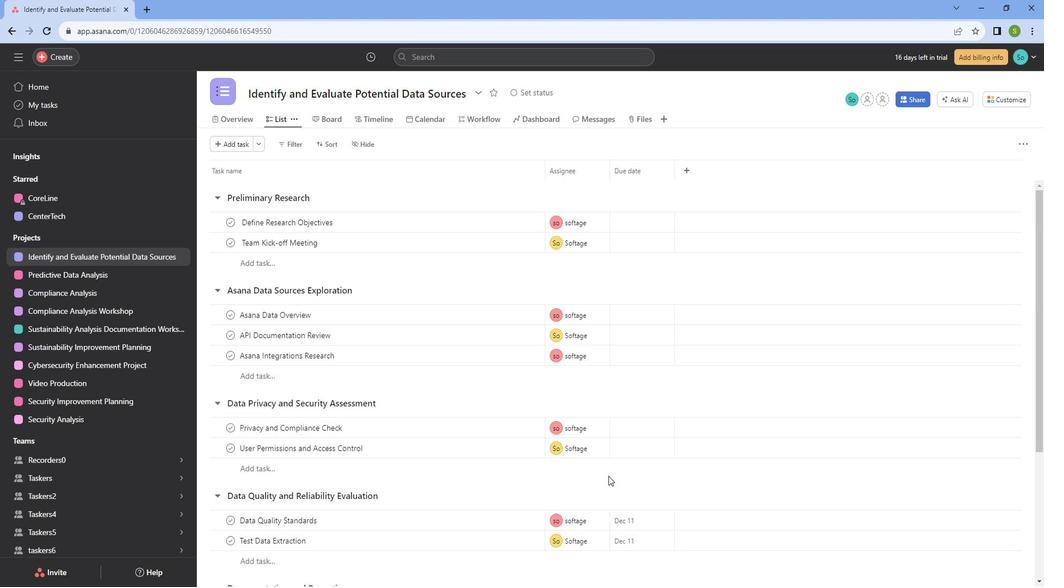 
Action: Mouse scrolled (622, 472) with delta (0, 0)
Screenshot: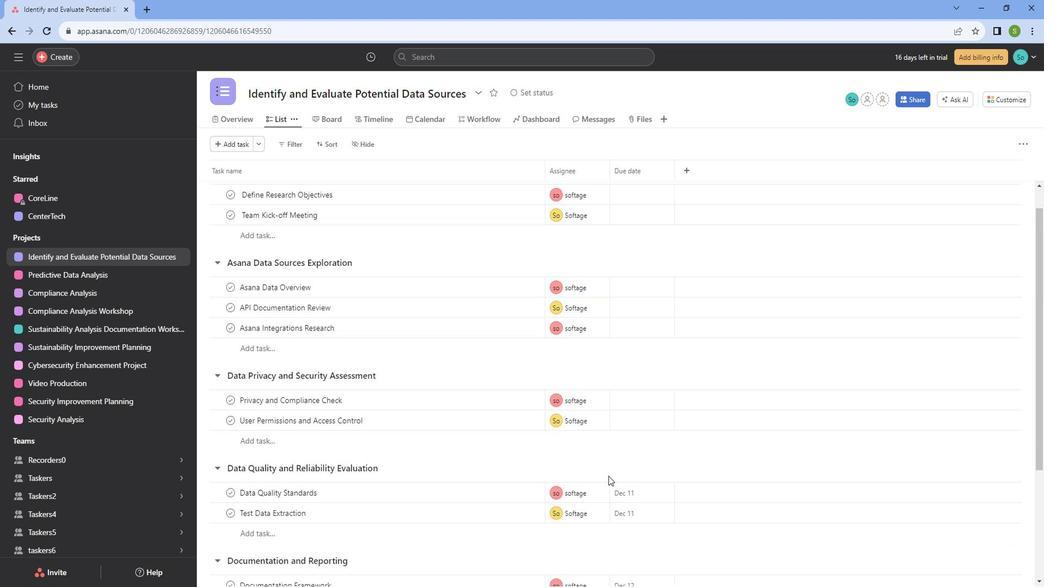 
Action: Mouse scrolled (622, 472) with delta (0, 0)
Screenshot: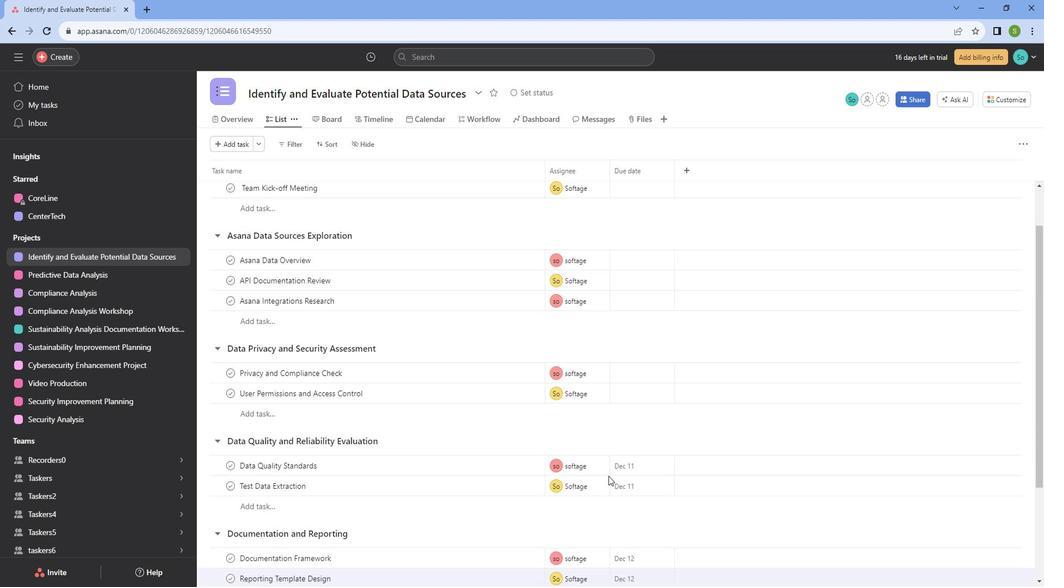 
Action: Mouse moved to (623, 472)
Screenshot: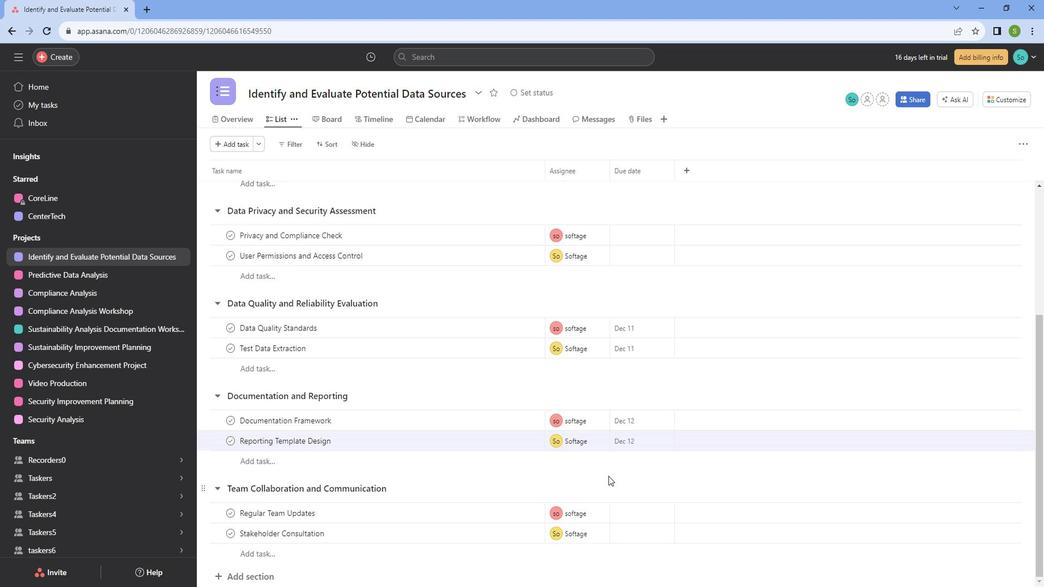 
